 Task: Select Retail. Add to cart, from Walgreens for 4749 Dog Hill Lane, Kensington, Kansas 66951, Cell Number 785-697-6934, following items : Nivea Refreshingly Soft Moisturizing Cream (0.84 oz)_x000D_
 - 1, Pampers Easy Ups Hello Kitty Training Underwear 4T-5T 37+ lb Jumbo Pack (18 ct)_x000D_
 - 2, Coors Light American Light Lager Bottle (16 oz x 9 ct)_x000D_
 - 1, Happy Baby Organics Stage 2 Apples Pumpkin & Carrots Baby Food (4 oz)_x000D_
 - 3, Nature Valley Biscuits Cinnamon Almond Butter (5 ct)_x000D_
 - 2
Action: Mouse moved to (778, 143)
Screenshot: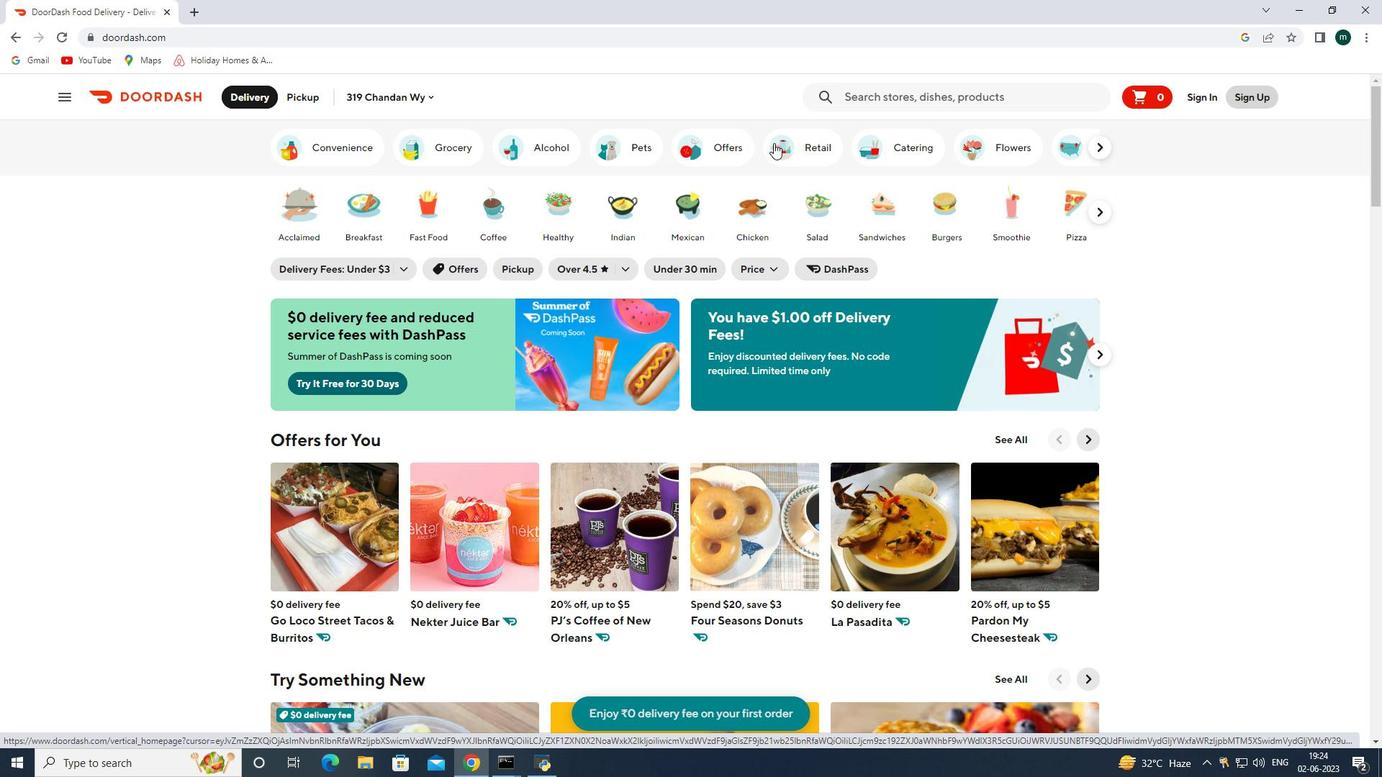 
Action: Mouse pressed left at (778, 143)
Screenshot: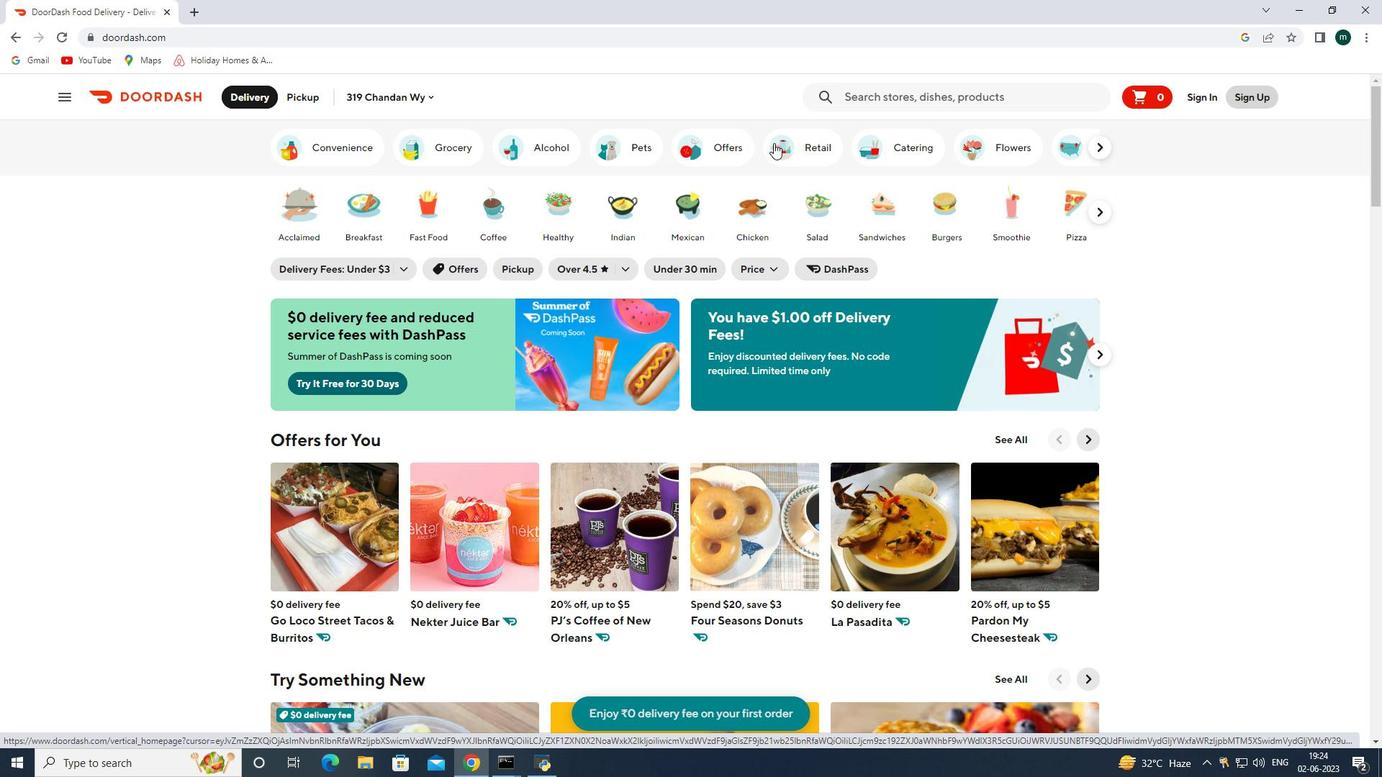 
Action: Mouse moved to (902, 331)
Screenshot: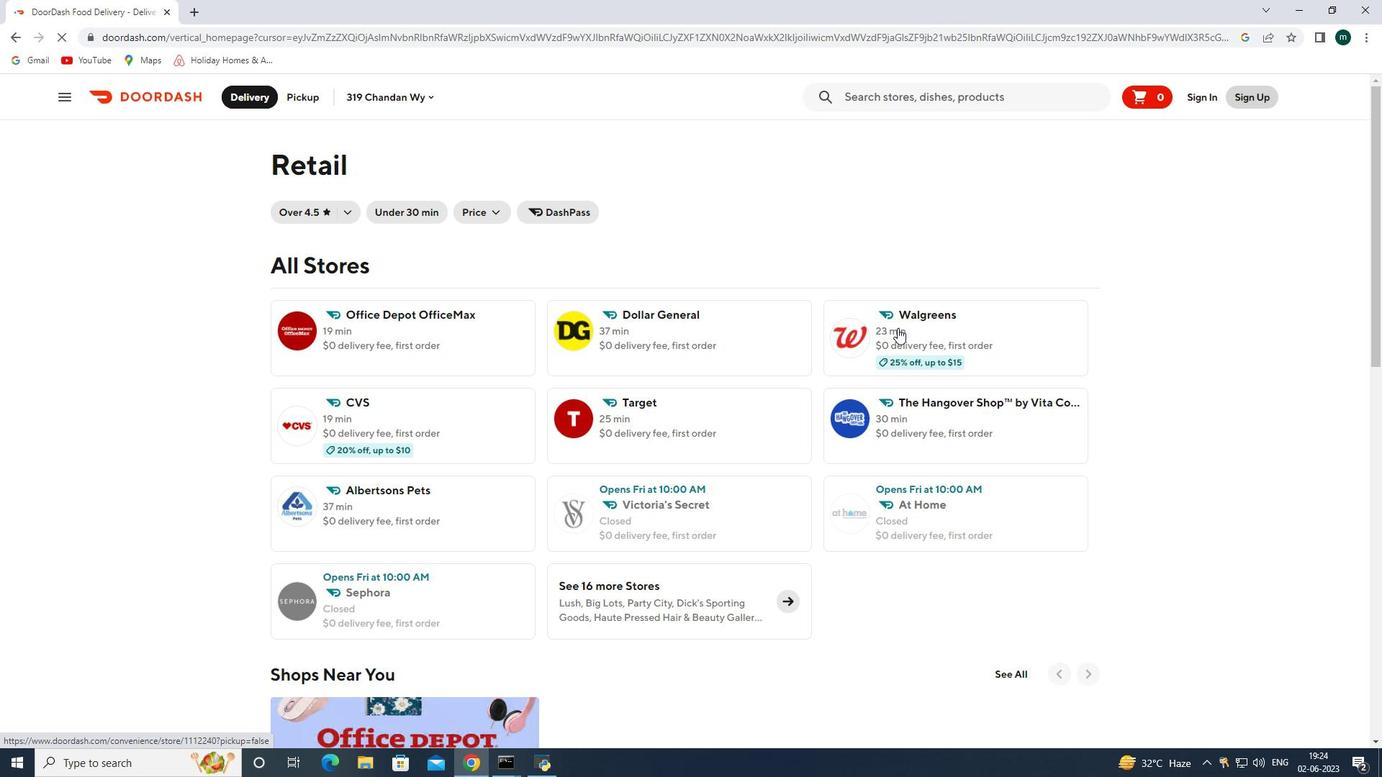 
Action: Mouse pressed left at (902, 331)
Screenshot: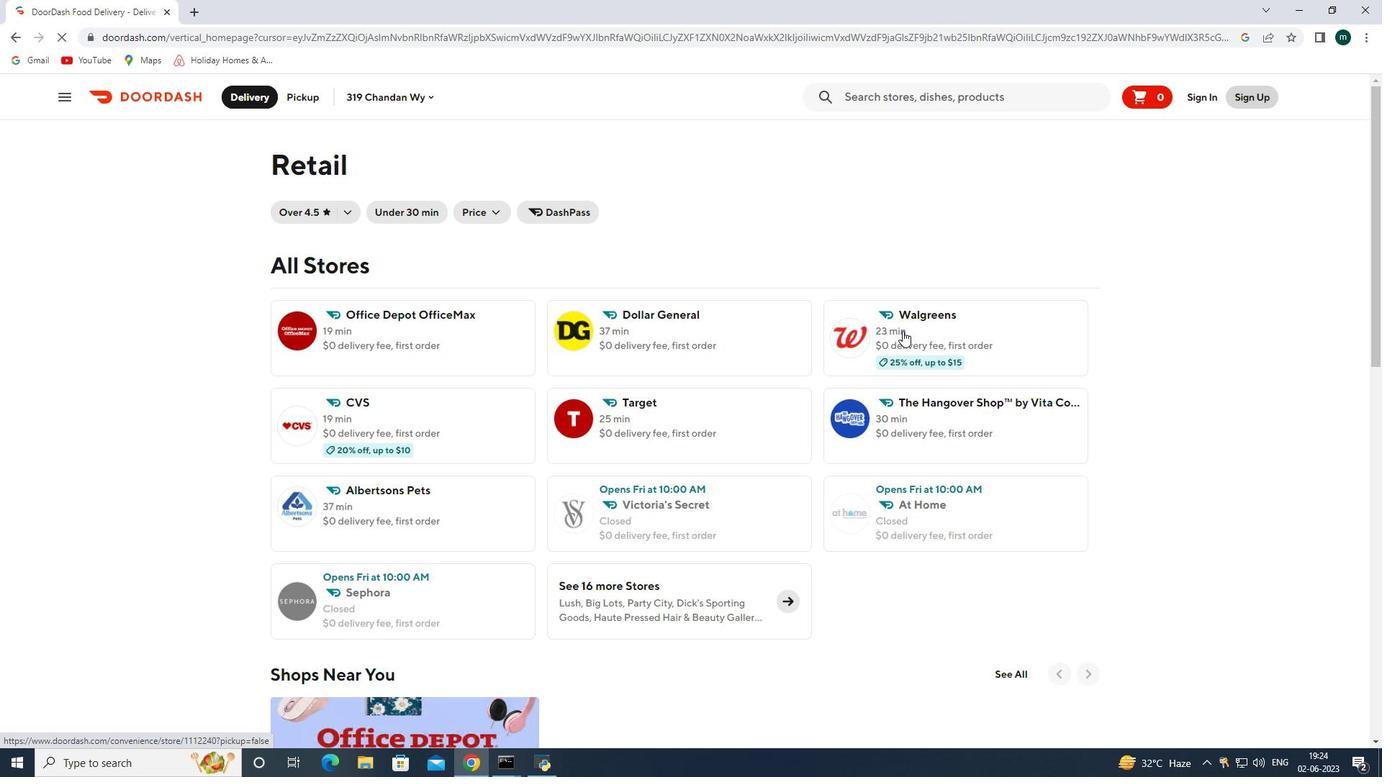 
Action: Mouse moved to (292, 97)
Screenshot: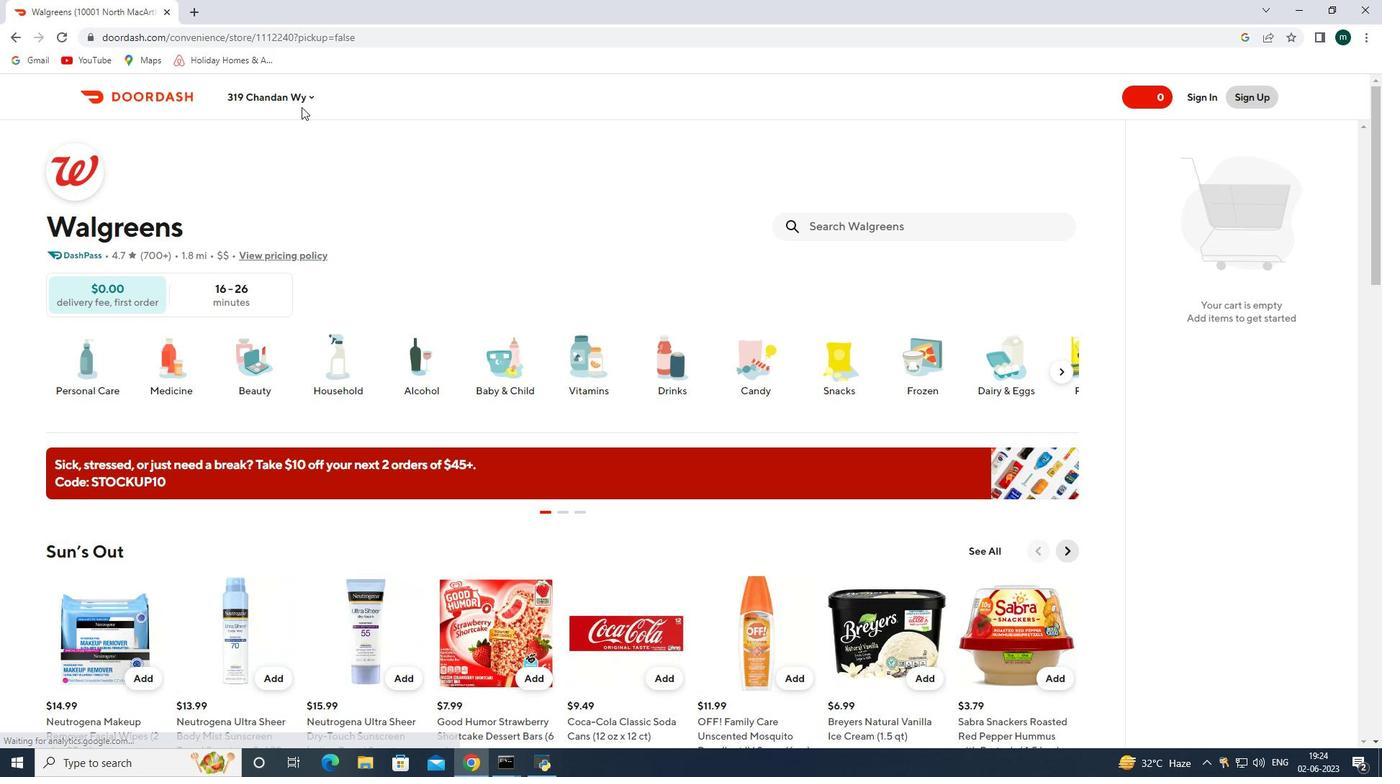 
Action: Mouse pressed left at (292, 97)
Screenshot: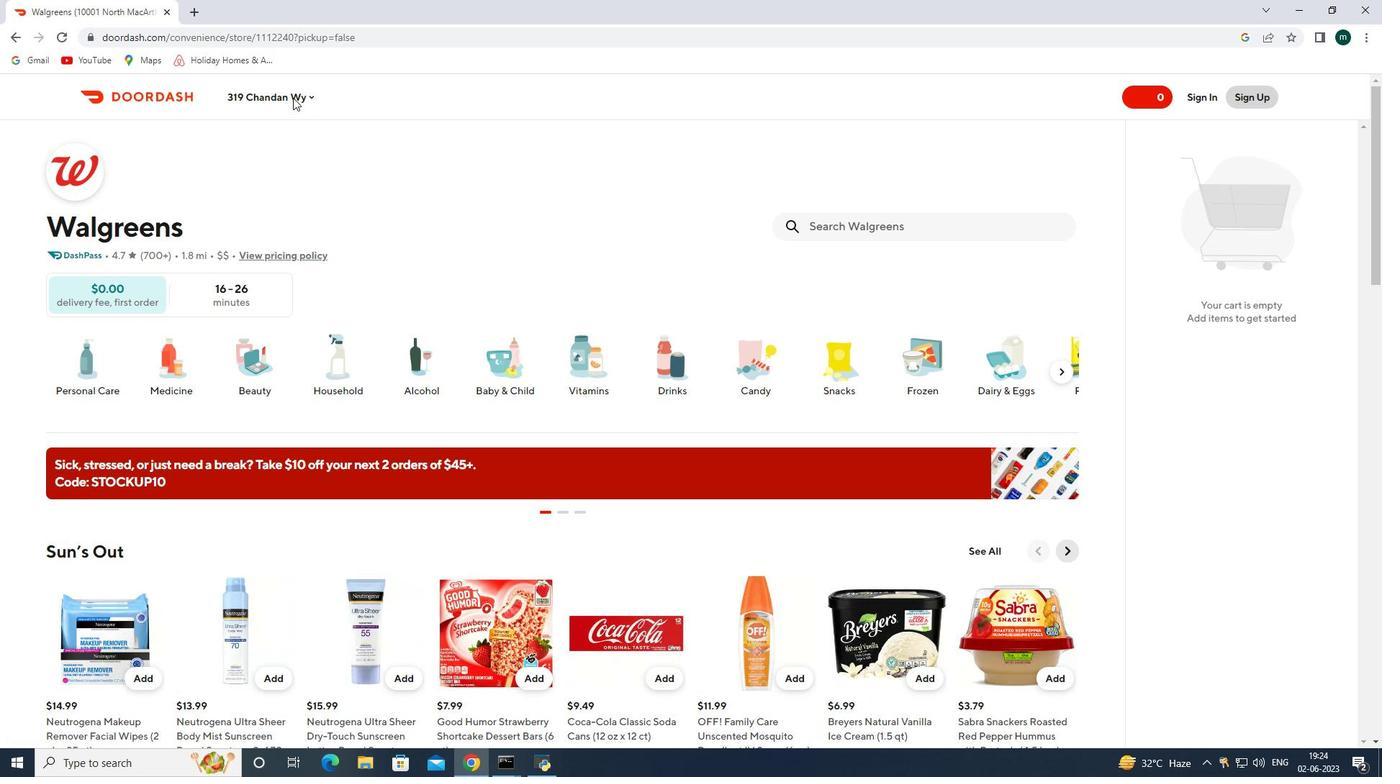 
Action: Mouse moved to (274, 151)
Screenshot: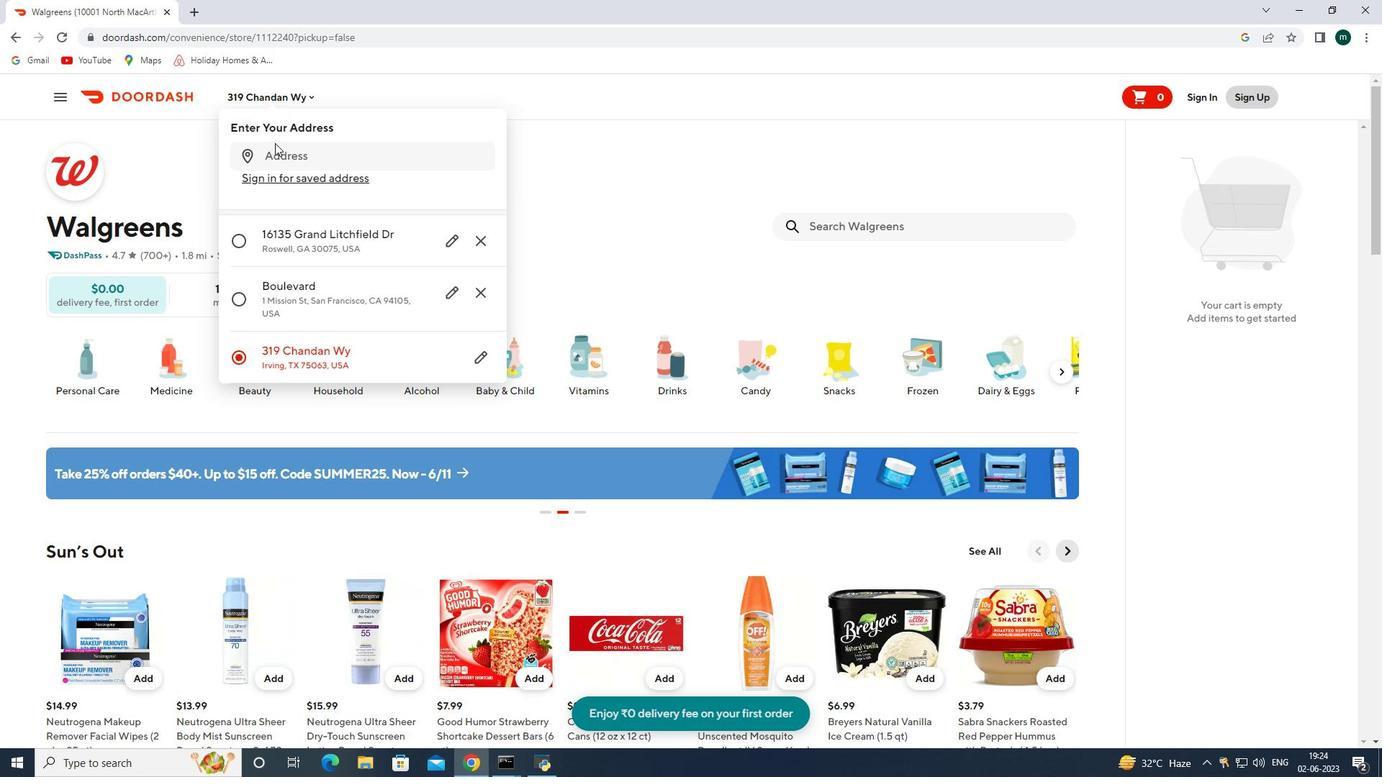 
Action: Mouse pressed left at (274, 151)
Screenshot: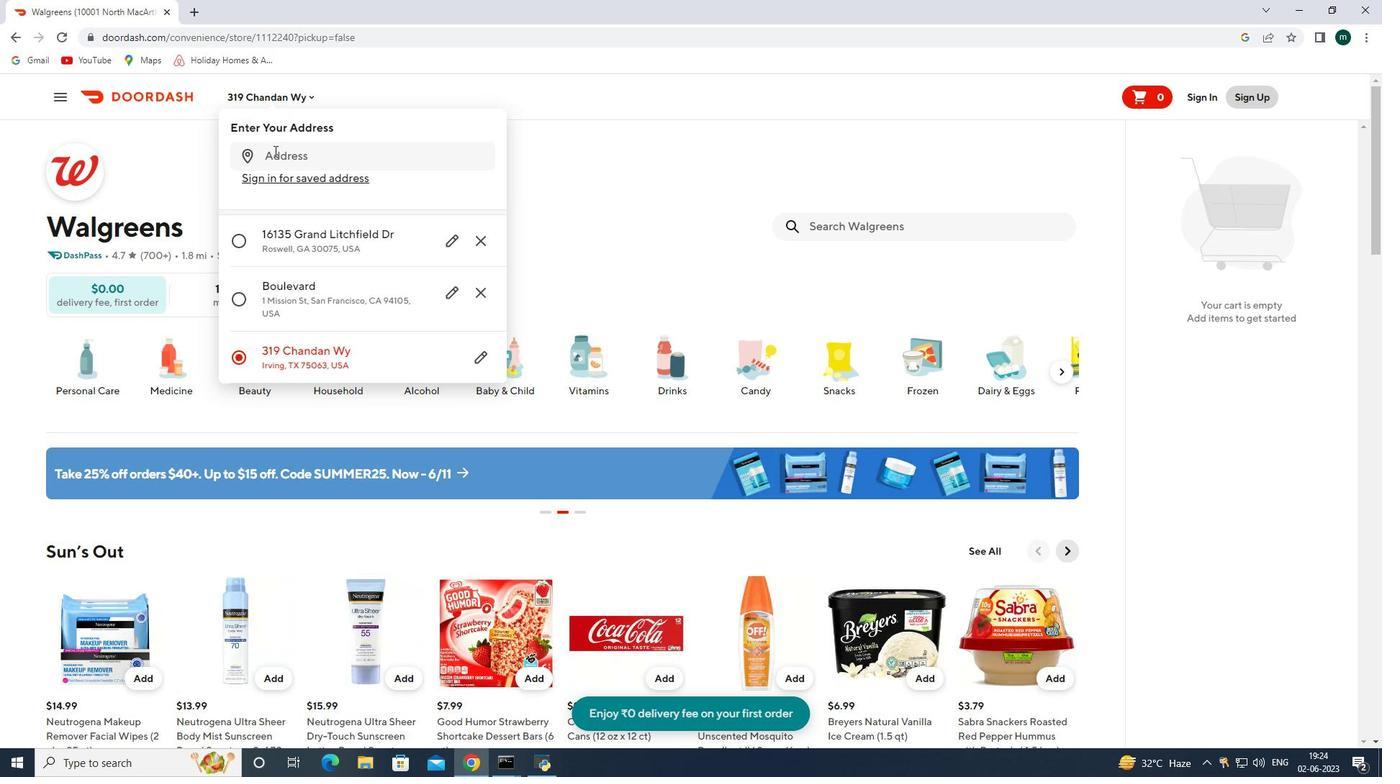 
Action: Key pressed 4749<Key.space>dog<Key.space>hill<Key.space>lane<Key.space>kensington<Key.space>kansas<Key.space>66951<Key.enter>
Screenshot: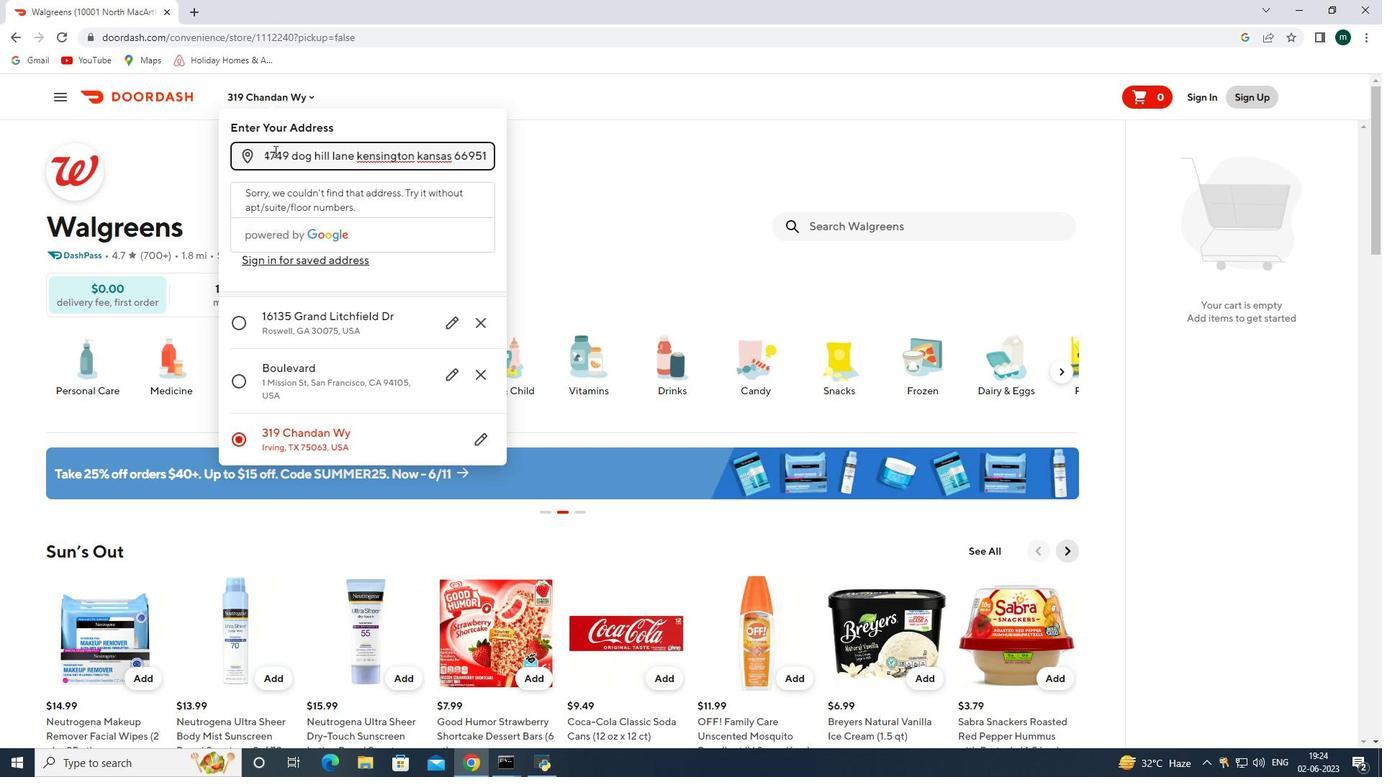 
Action: Mouse moved to (400, 513)
Screenshot: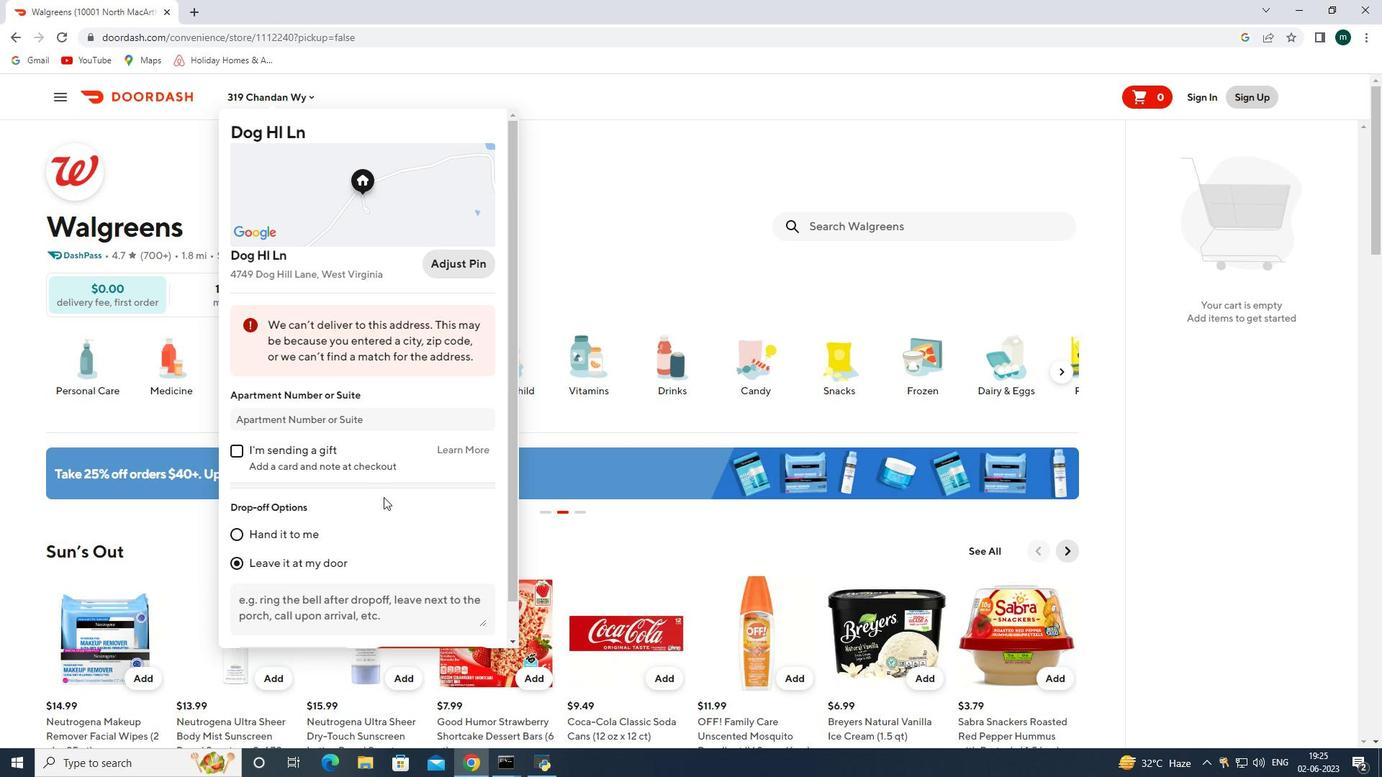 
Action: Mouse scrolled (400, 513) with delta (0, 0)
Screenshot: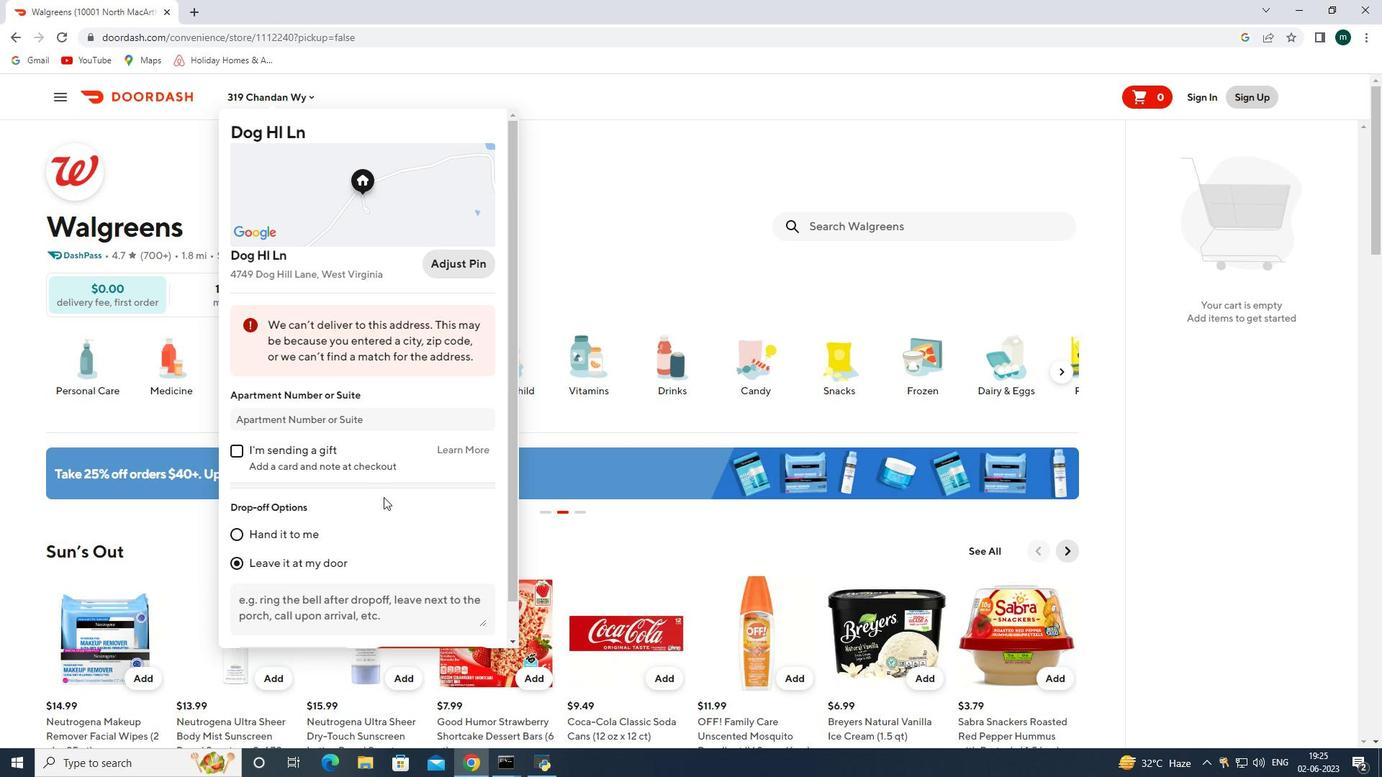 
Action: Mouse moved to (411, 533)
Screenshot: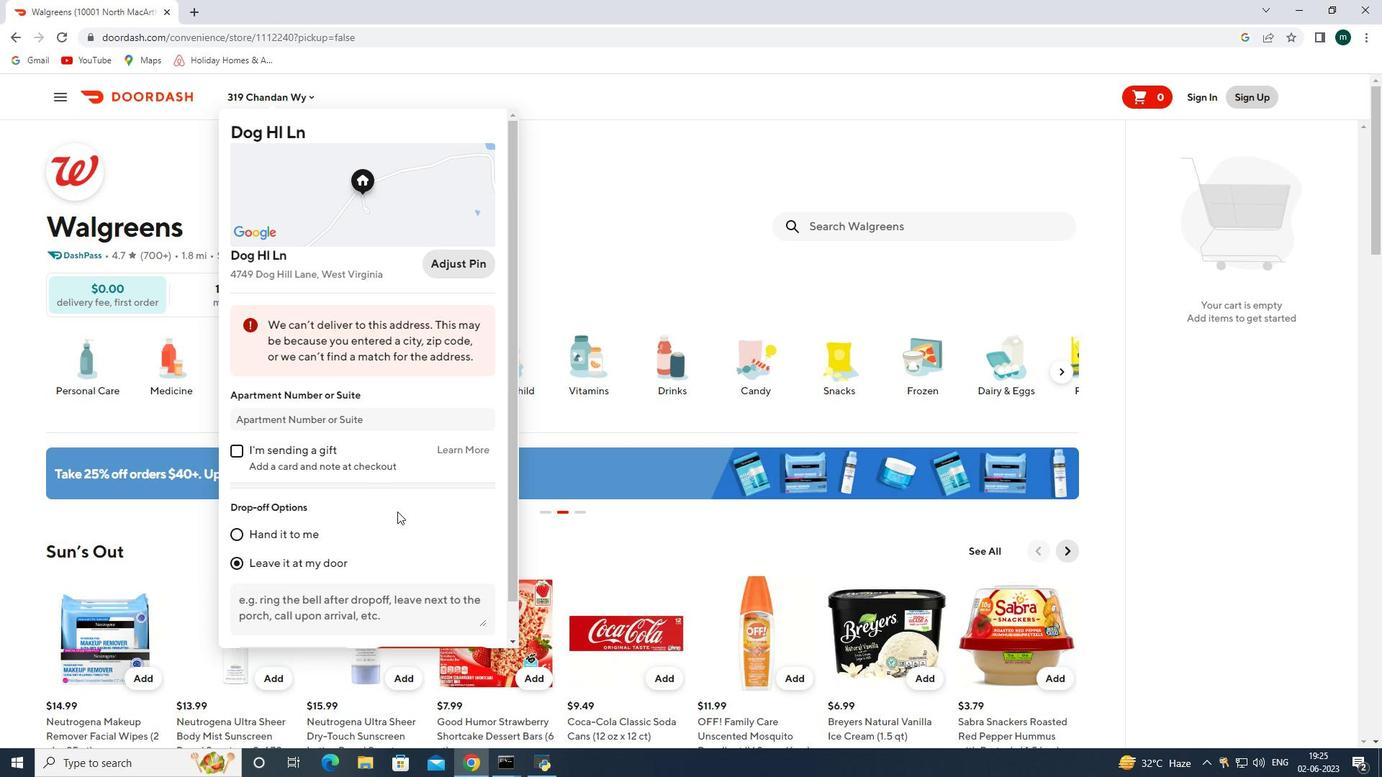 
Action: Mouse scrolled (408, 527) with delta (0, 0)
Screenshot: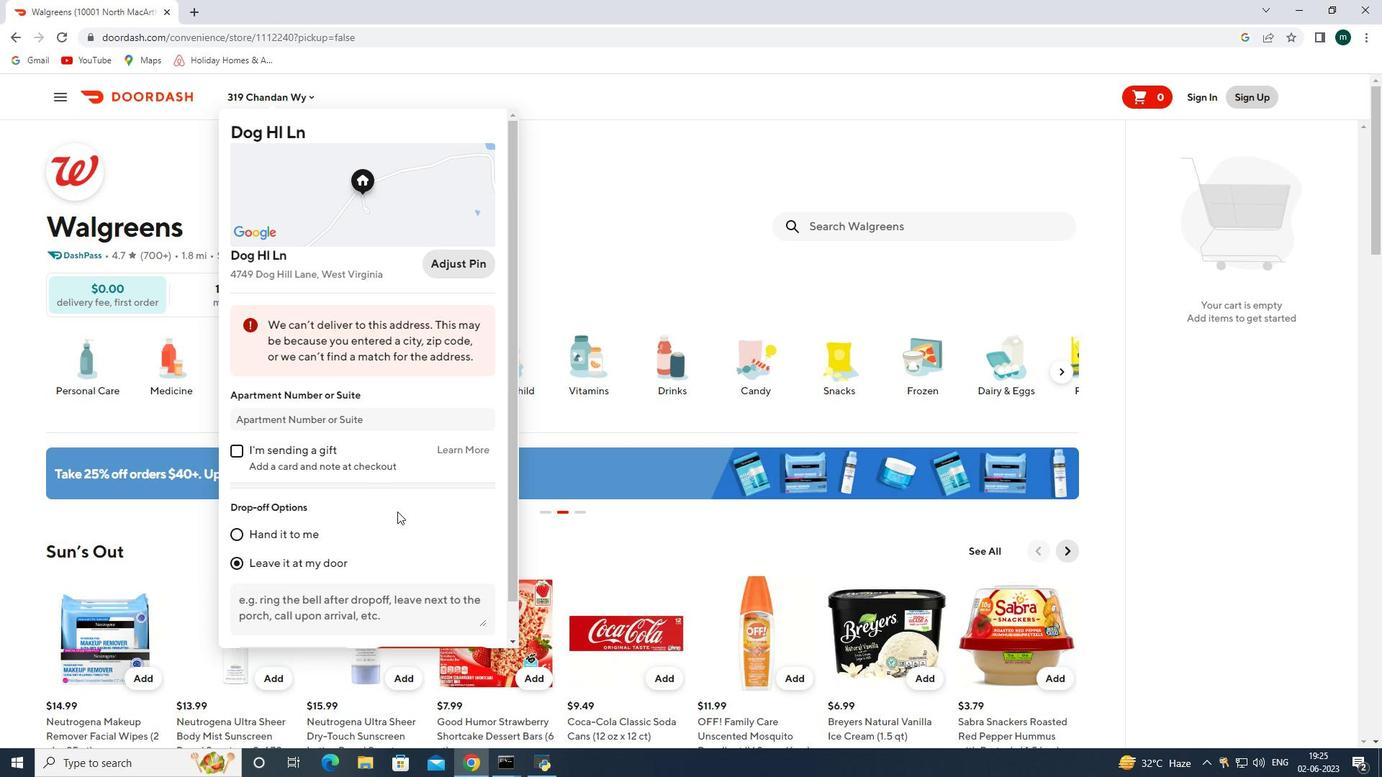 
Action: Mouse moved to (437, 620)
Screenshot: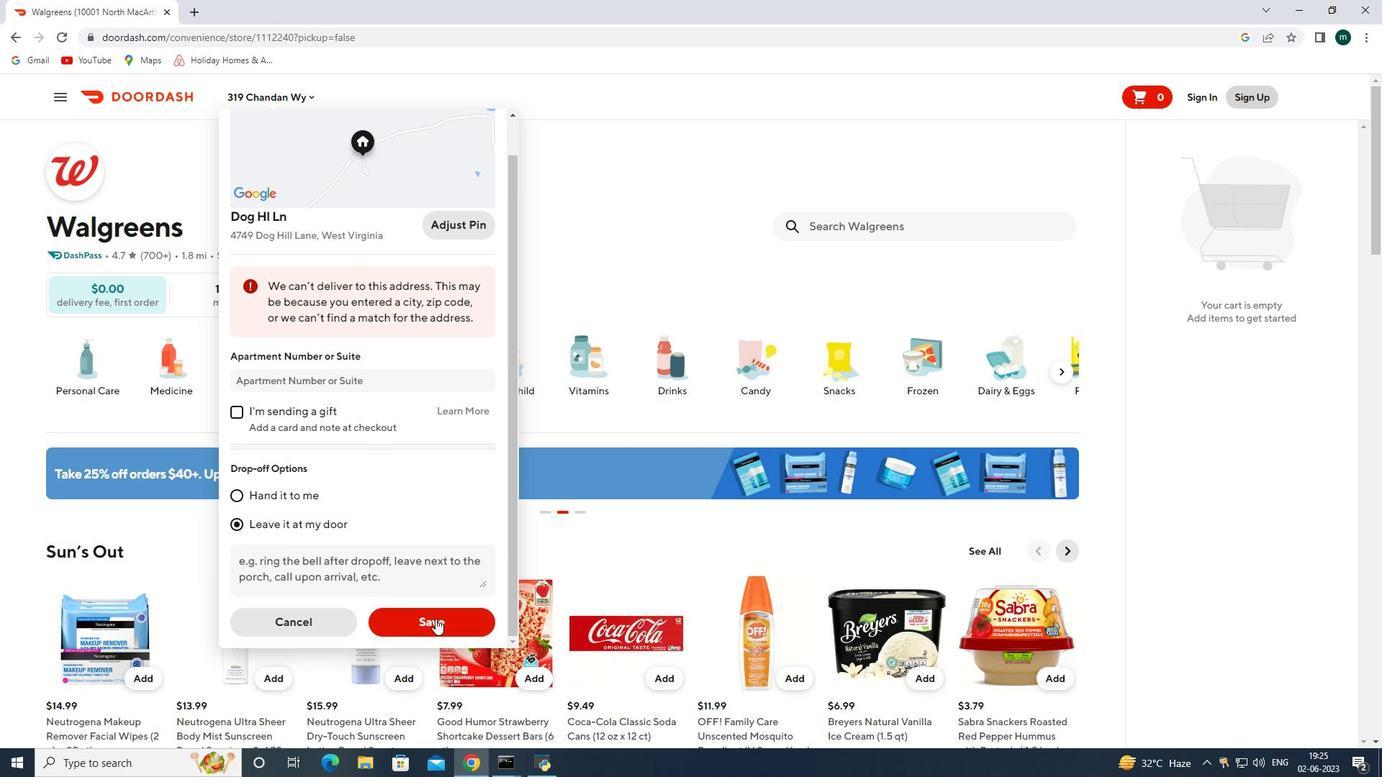
Action: Mouse pressed left at (437, 620)
Screenshot: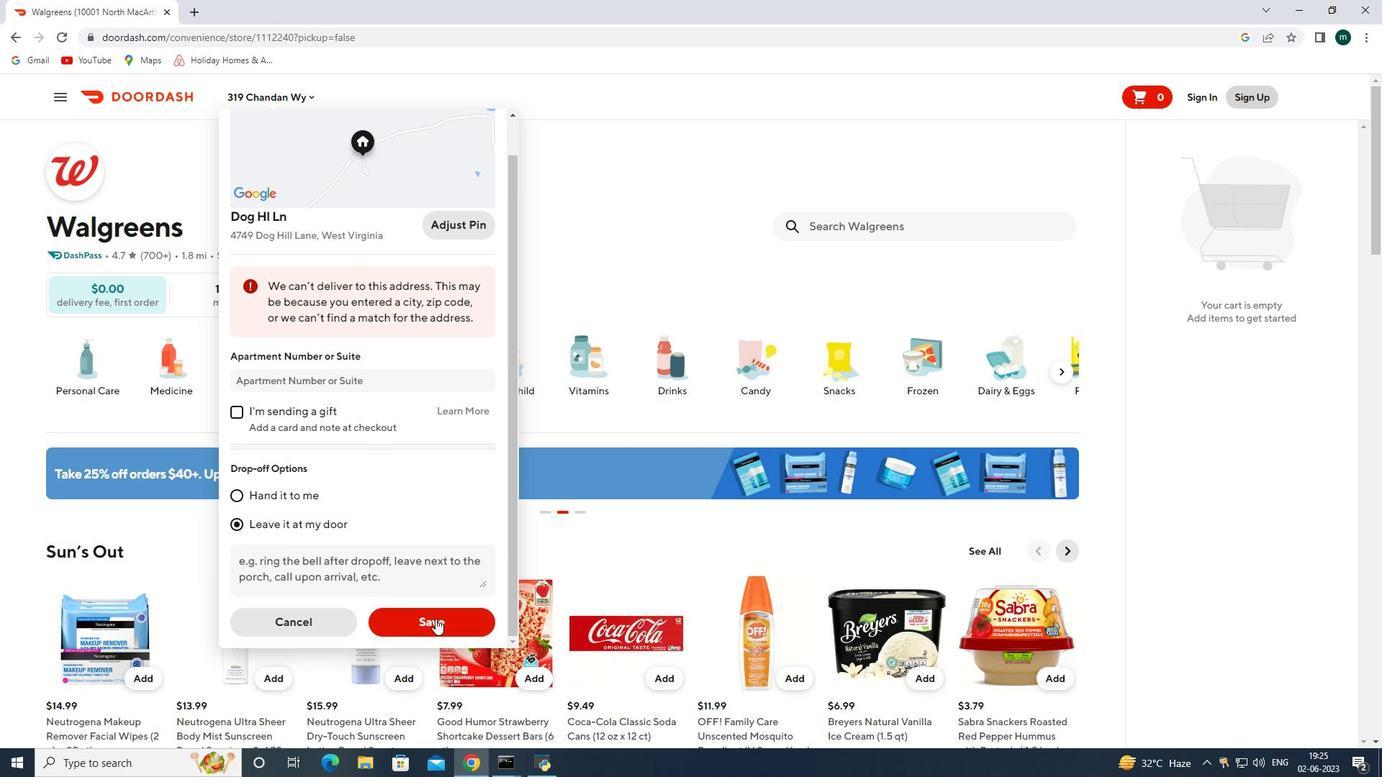 
Action: Mouse moved to (842, 228)
Screenshot: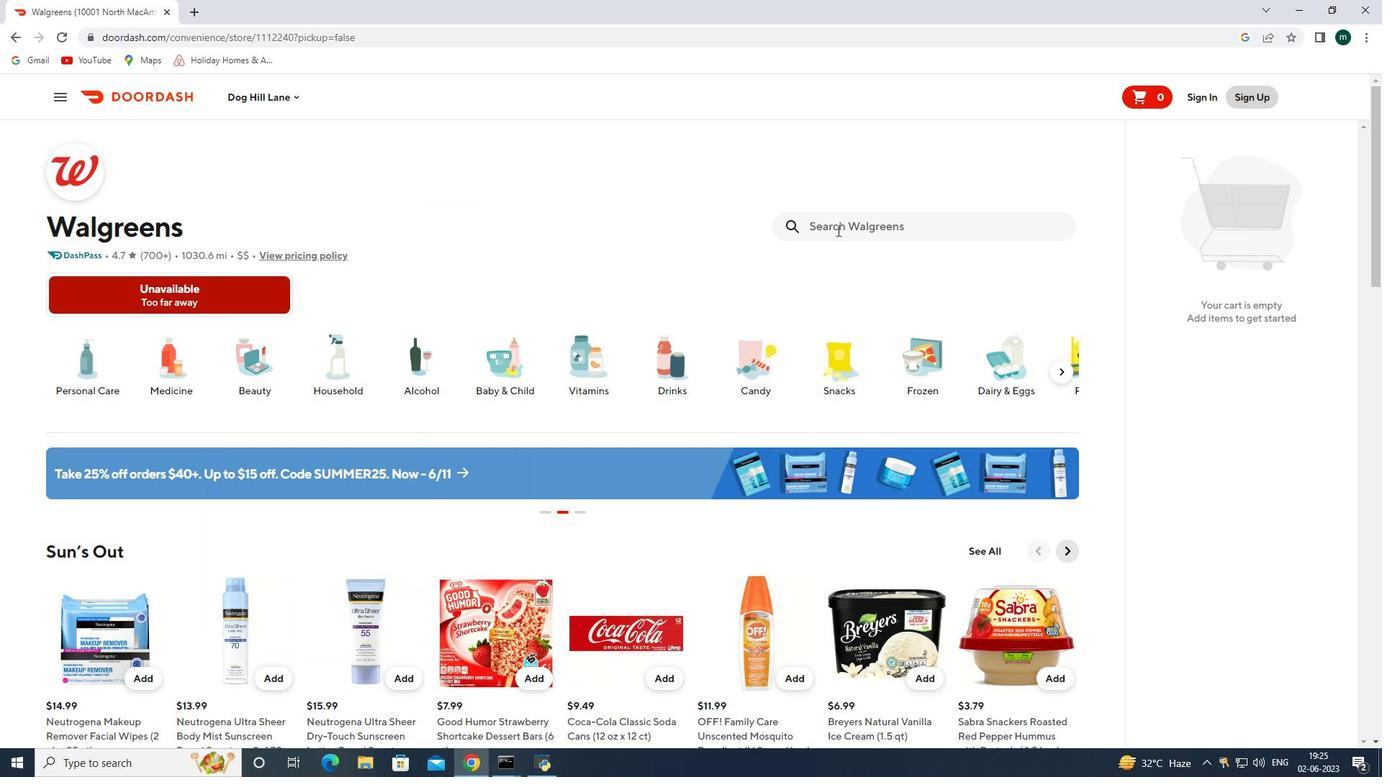 
Action: Mouse pressed left at (842, 228)
Screenshot: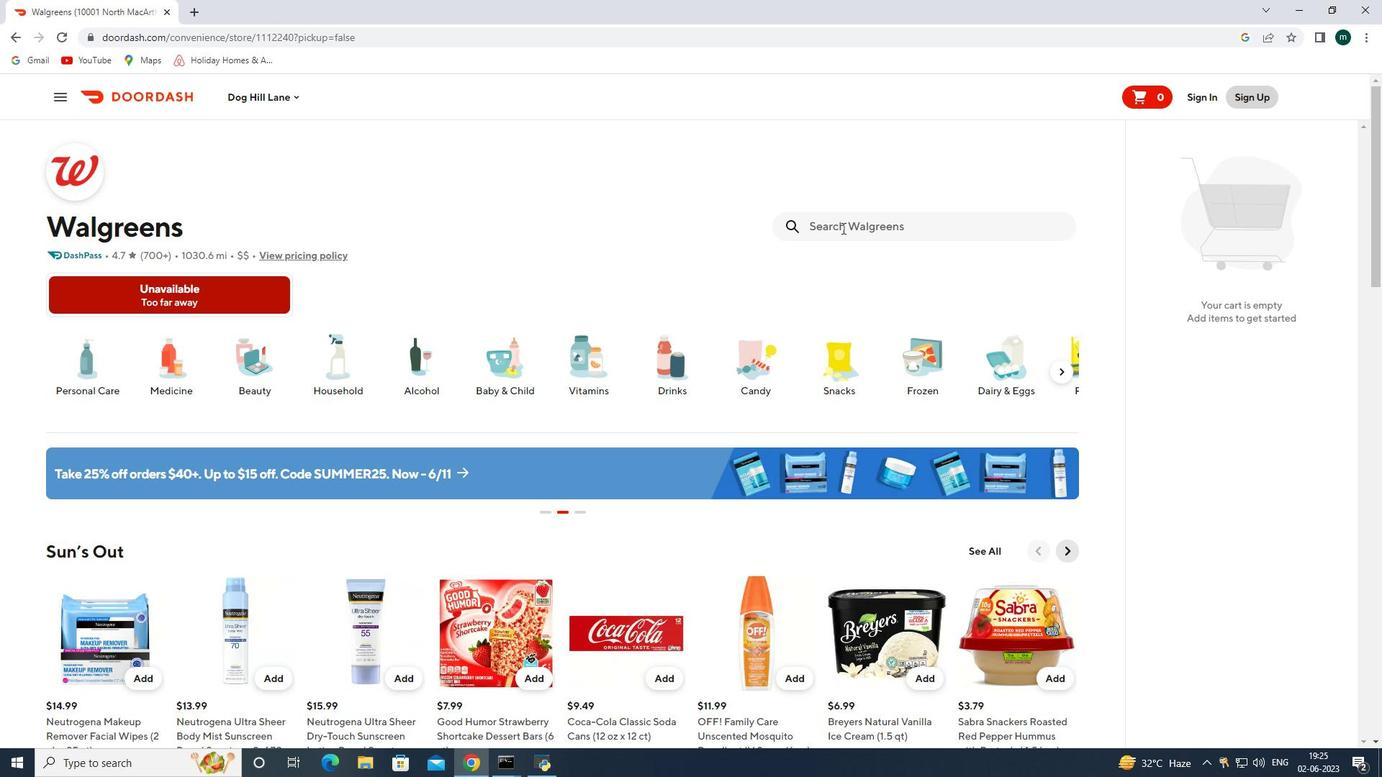 
Action: Key pressed nivea<Key.space>refreshingly<Key.space>soft<Key.space>moisturizing<Key.space>cream<Key.space><Key.enter>
Screenshot: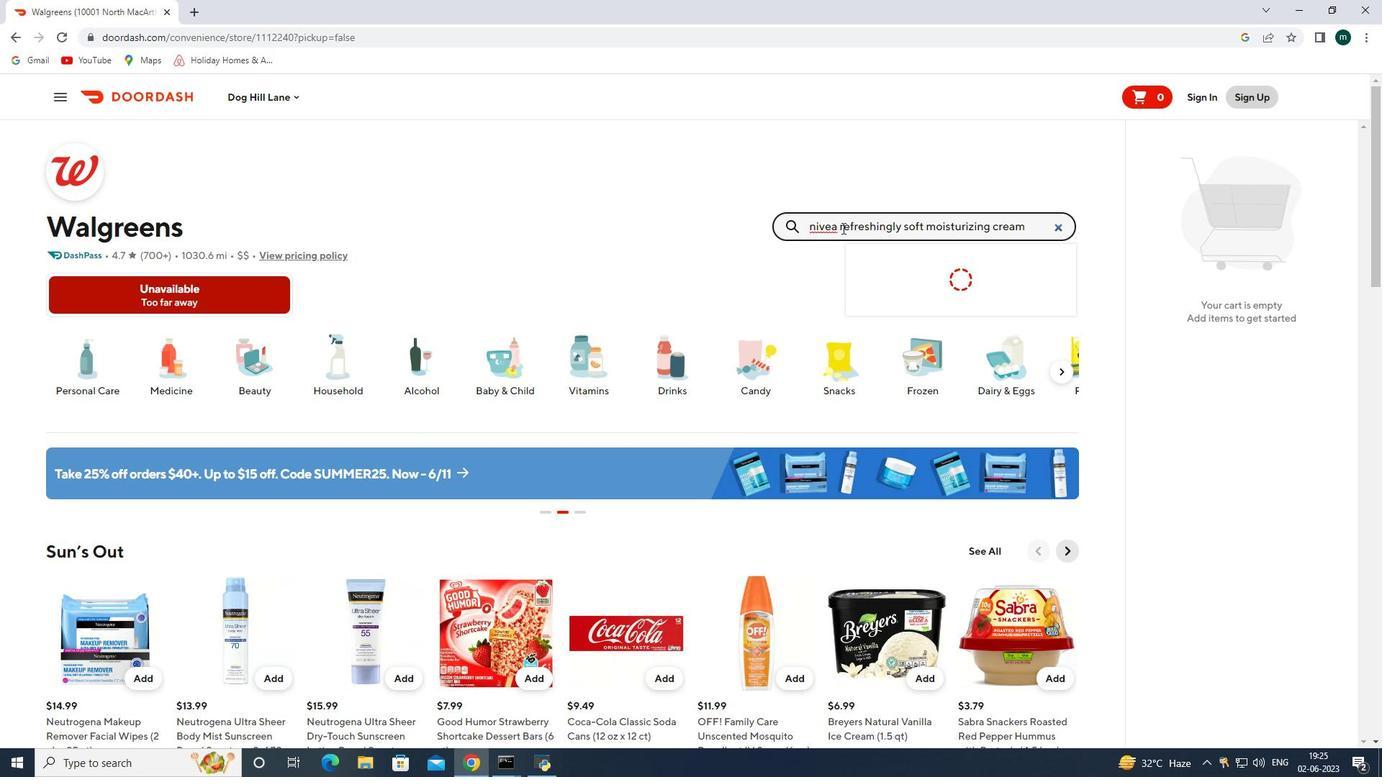 
Action: Mouse moved to (146, 376)
Screenshot: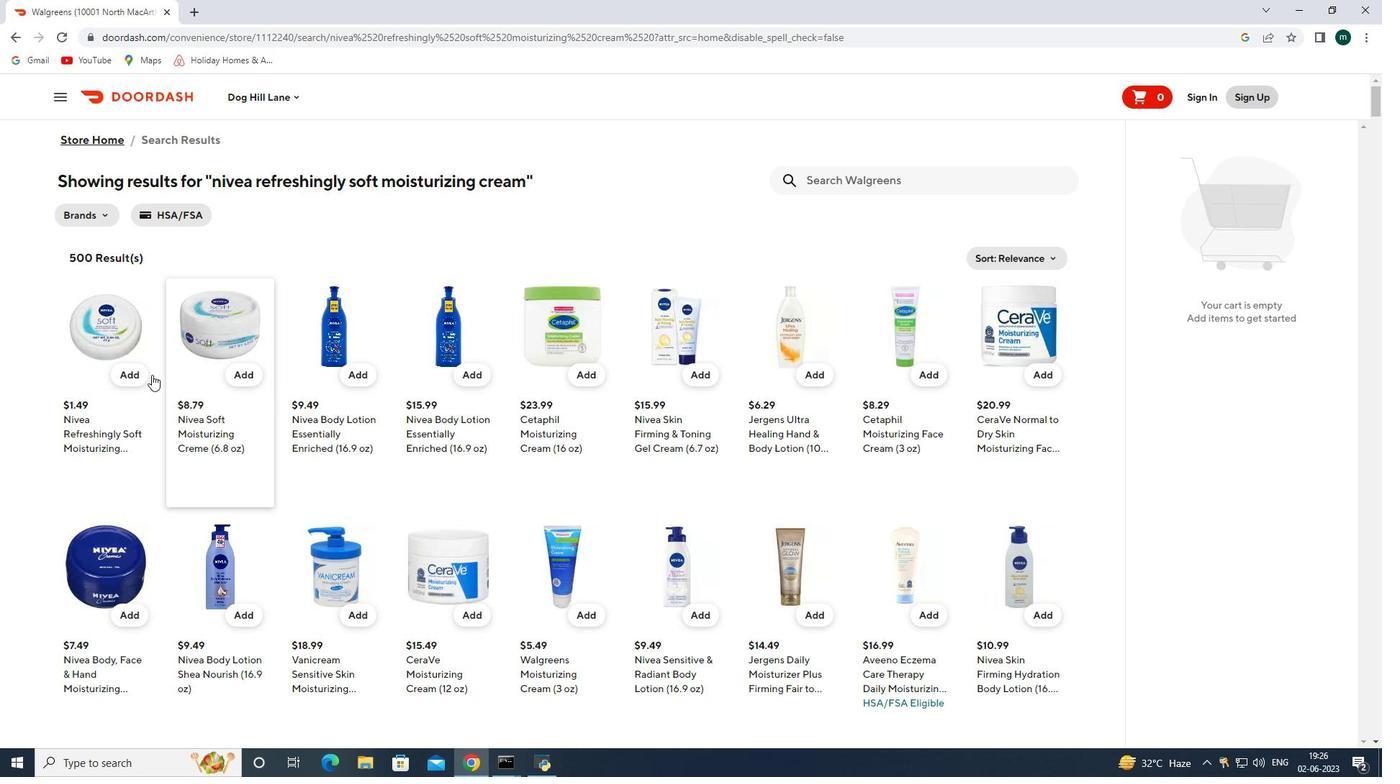 
Action: Mouse pressed left at (146, 376)
Screenshot: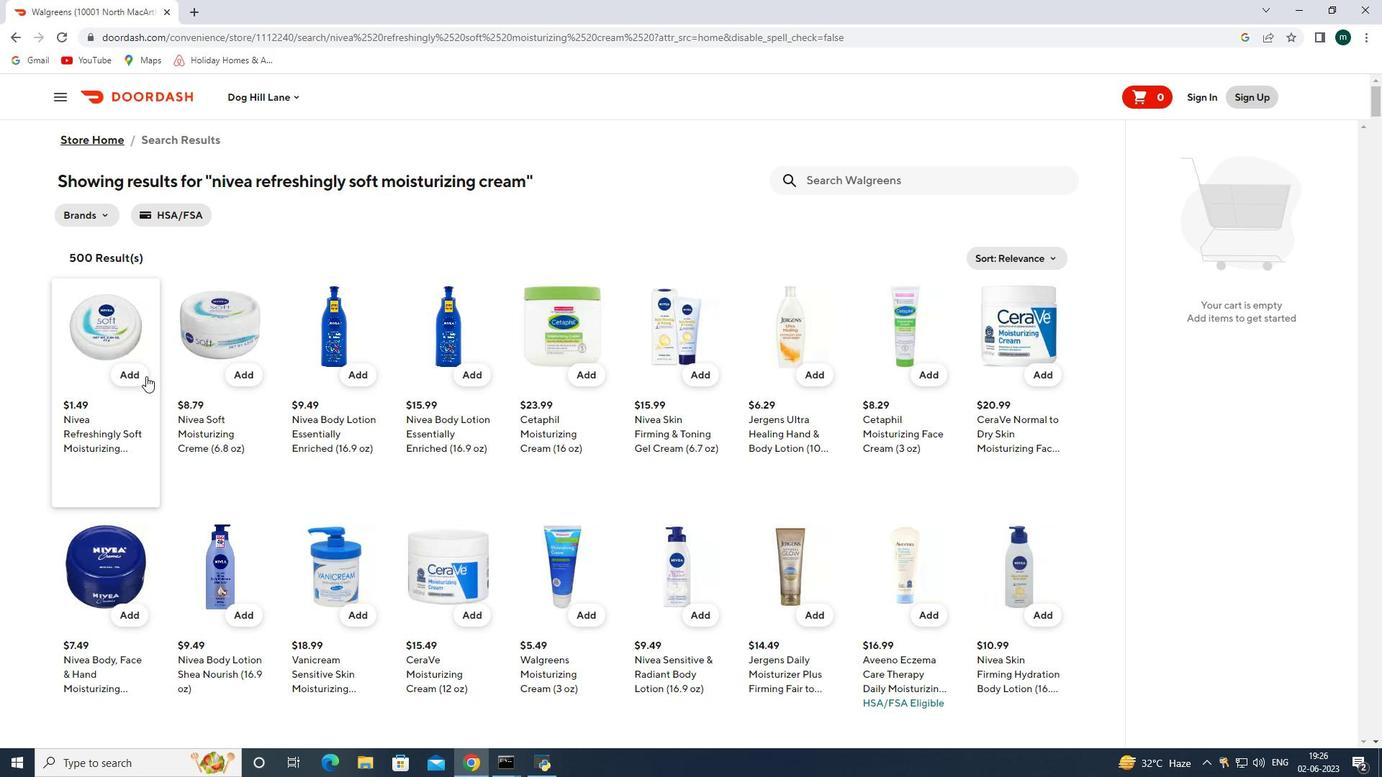 
Action: Mouse moved to (832, 180)
Screenshot: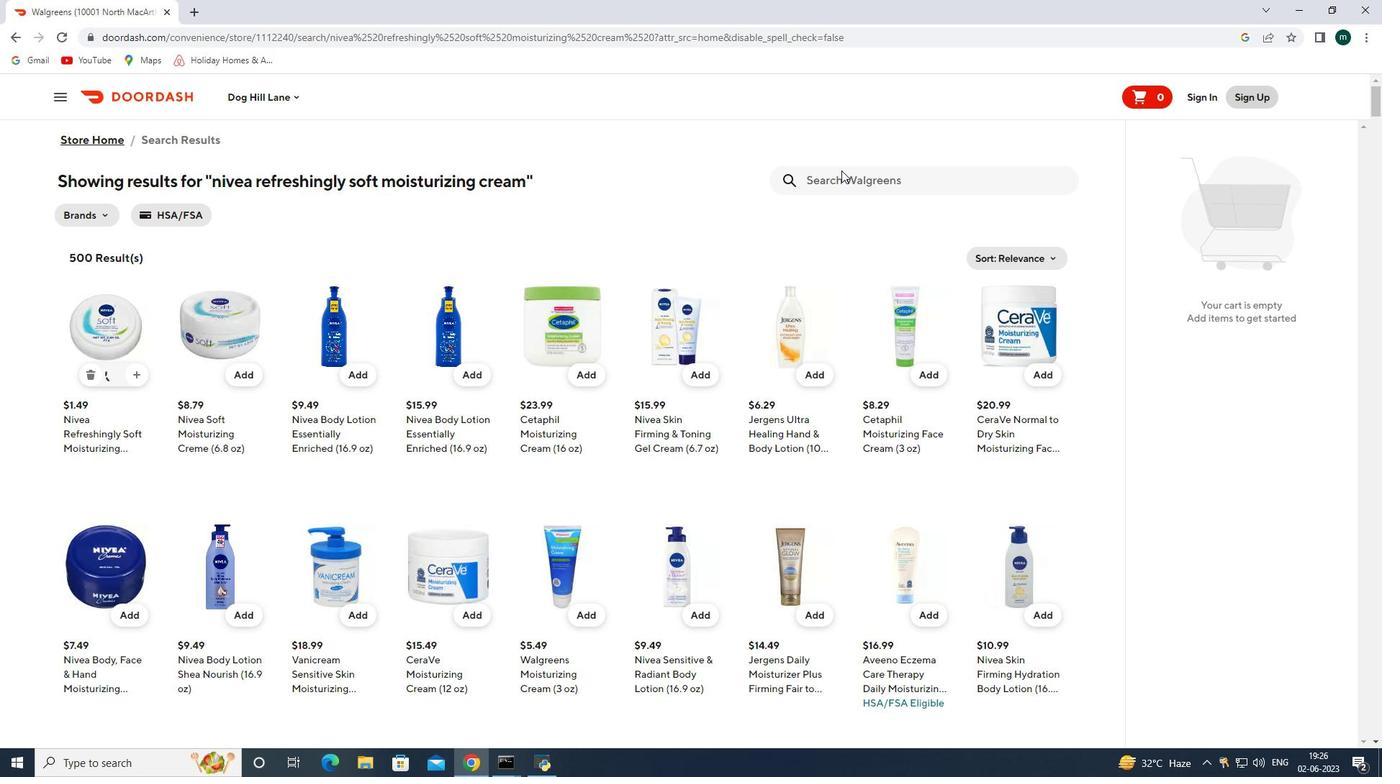 
Action: Mouse pressed left at (832, 180)
Screenshot: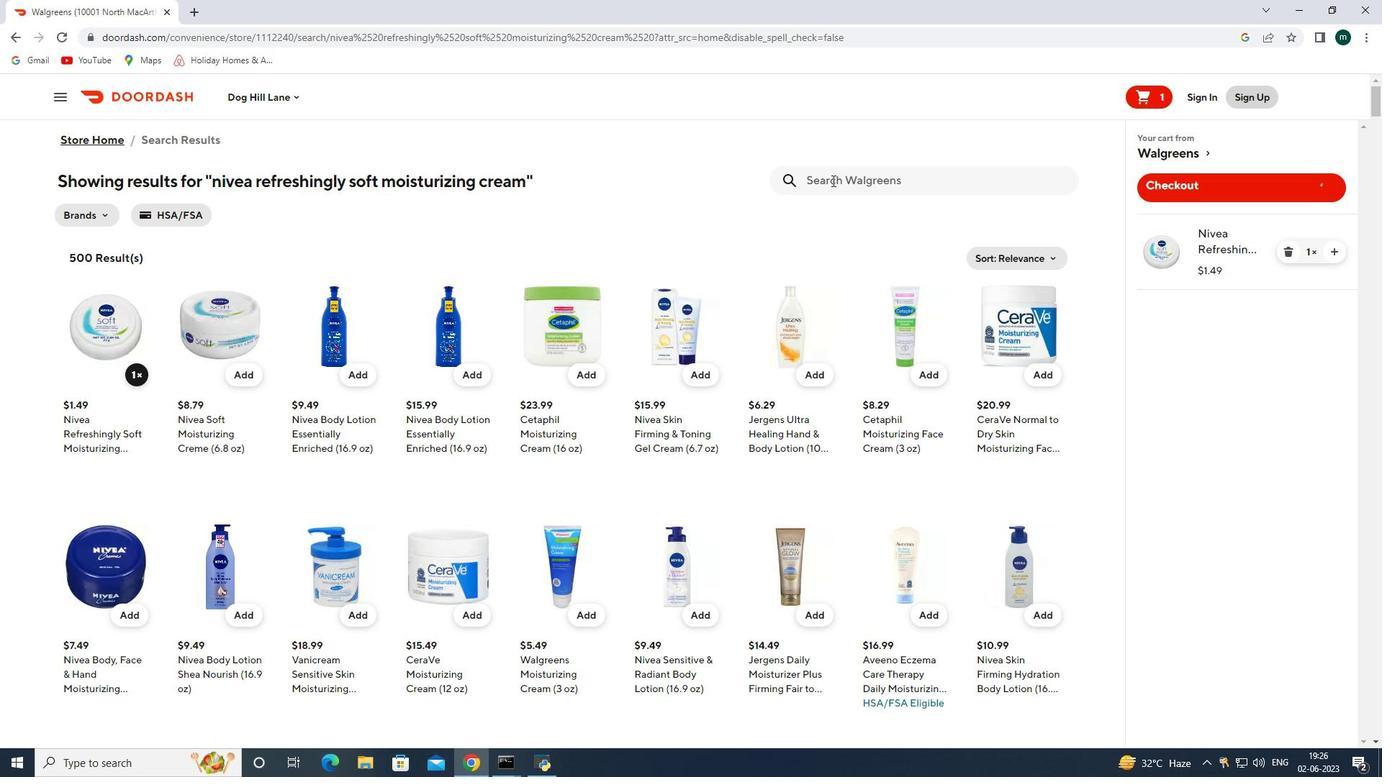 
Action: Key pressed pampers<Key.space>easy<Key.space>ups<Key.space>hello<Key.space>kitty<Key.space>training<Key.space>underwear<Key.enter>
Screenshot: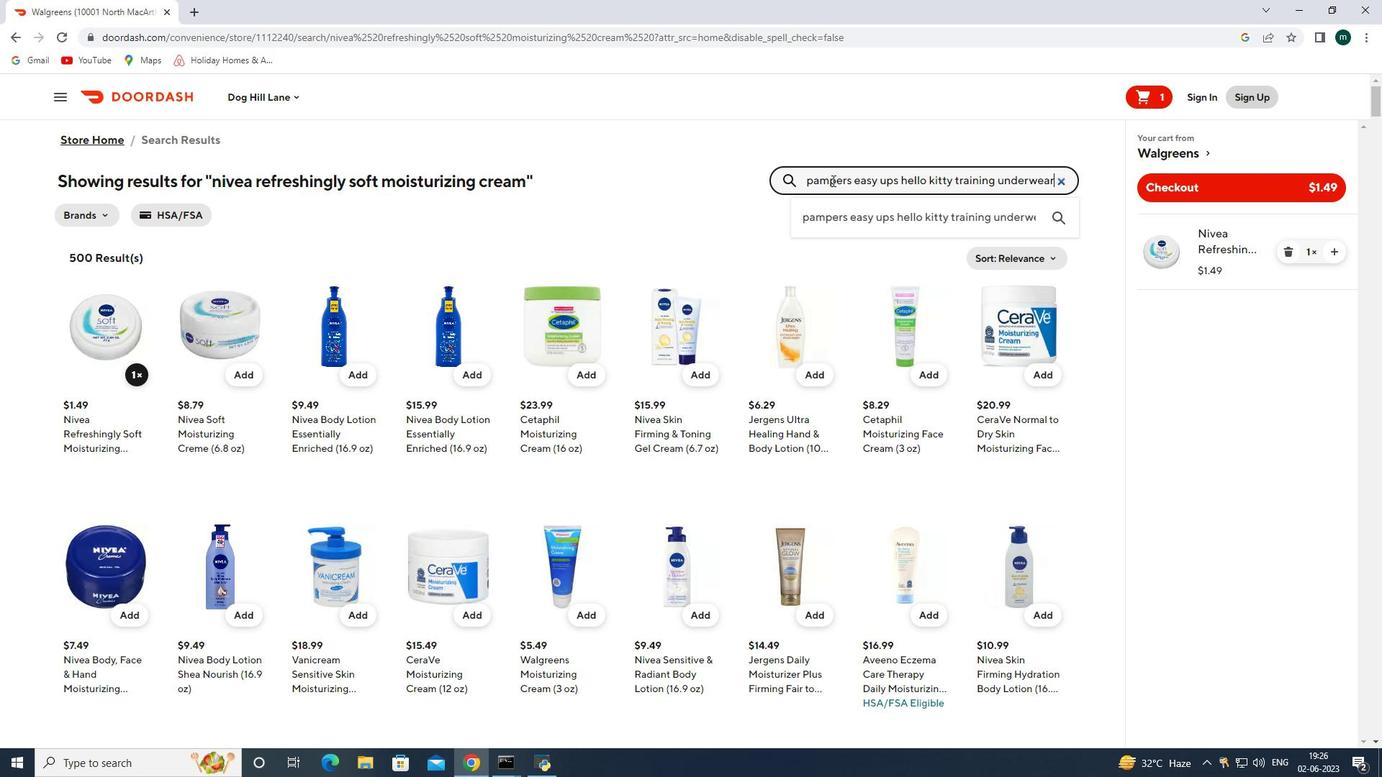 
Action: Mouse moved to (236, 376)
Screenshot: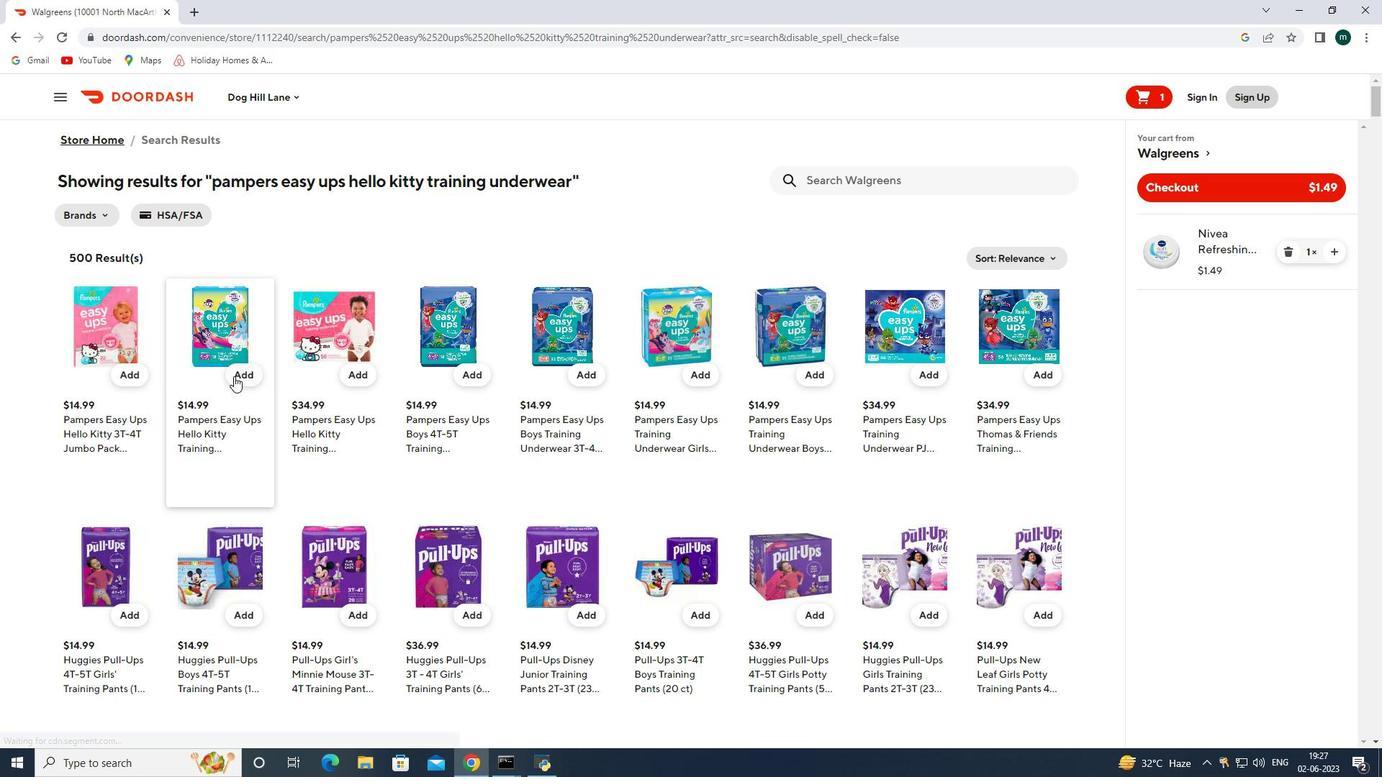 
Action: Mouse pressed left at (236, 376)
Screenshot: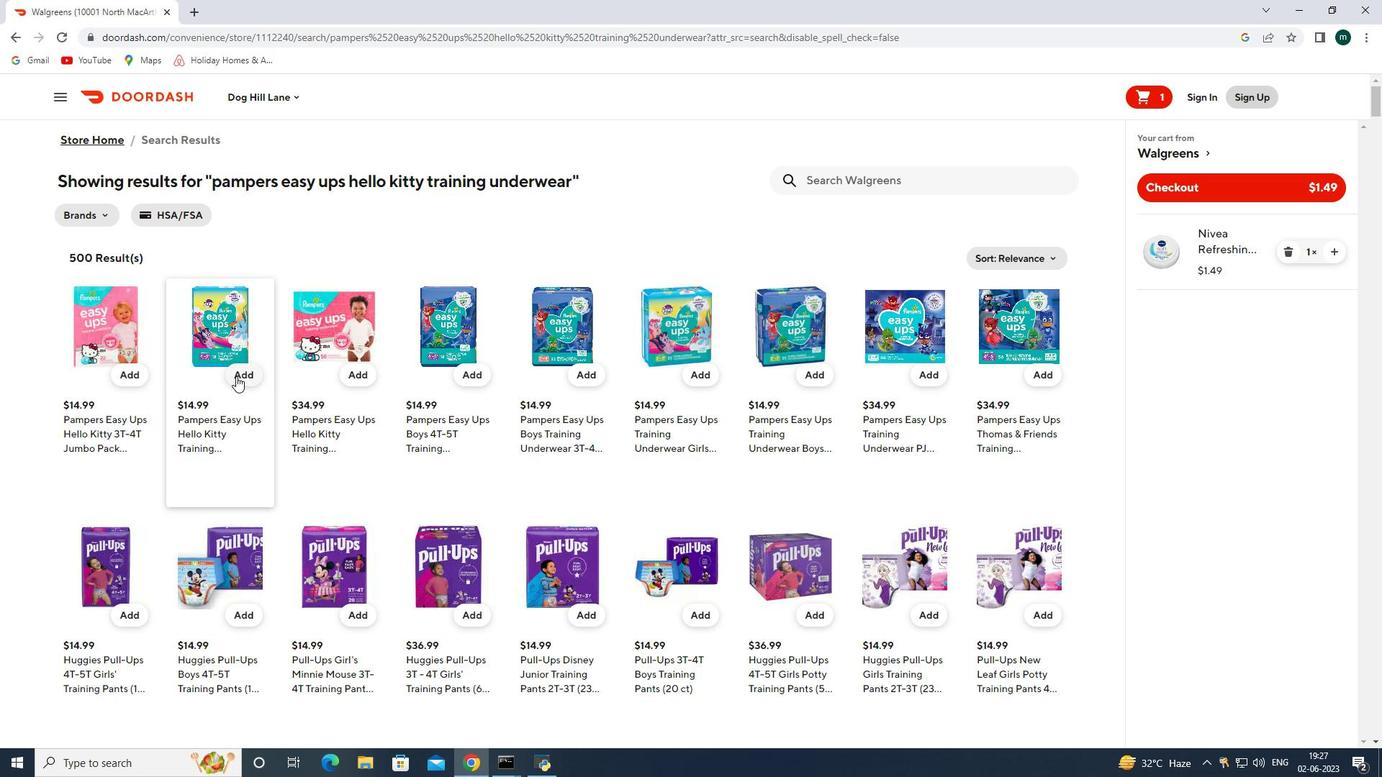
Action: Mouse moved to (250, 376)
Screenshot: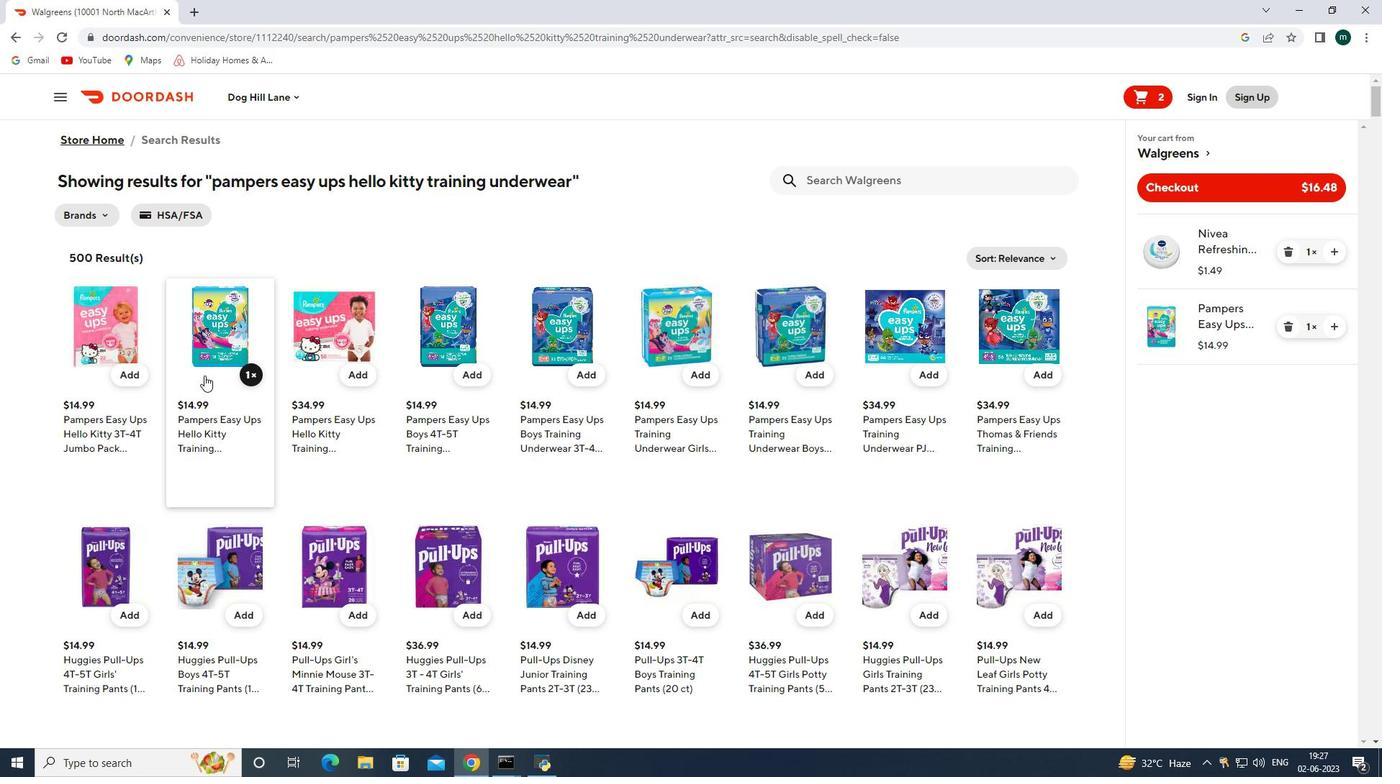 
Action: Mouse pressed left at (250, 376)
Screenshot: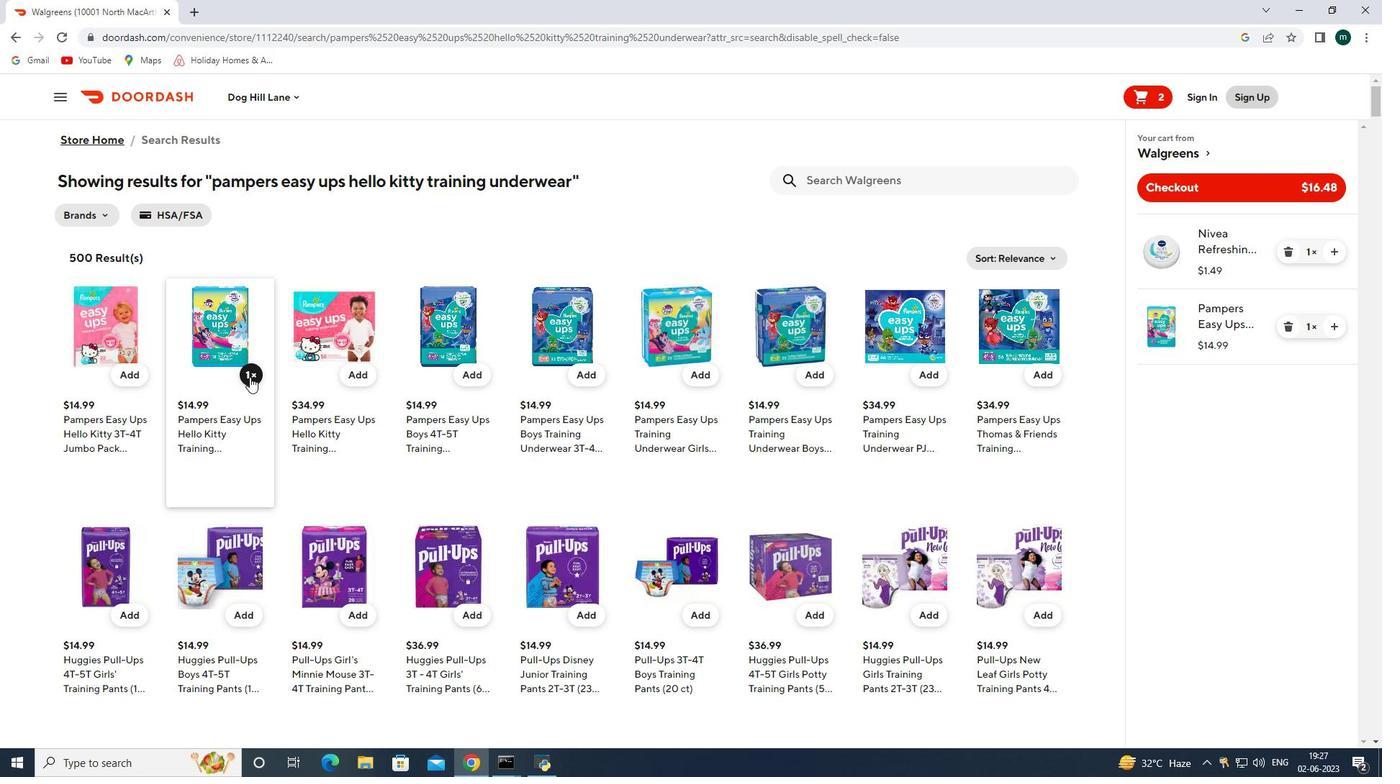 
Action: Mouse moved to (249, 376)
Screenshot: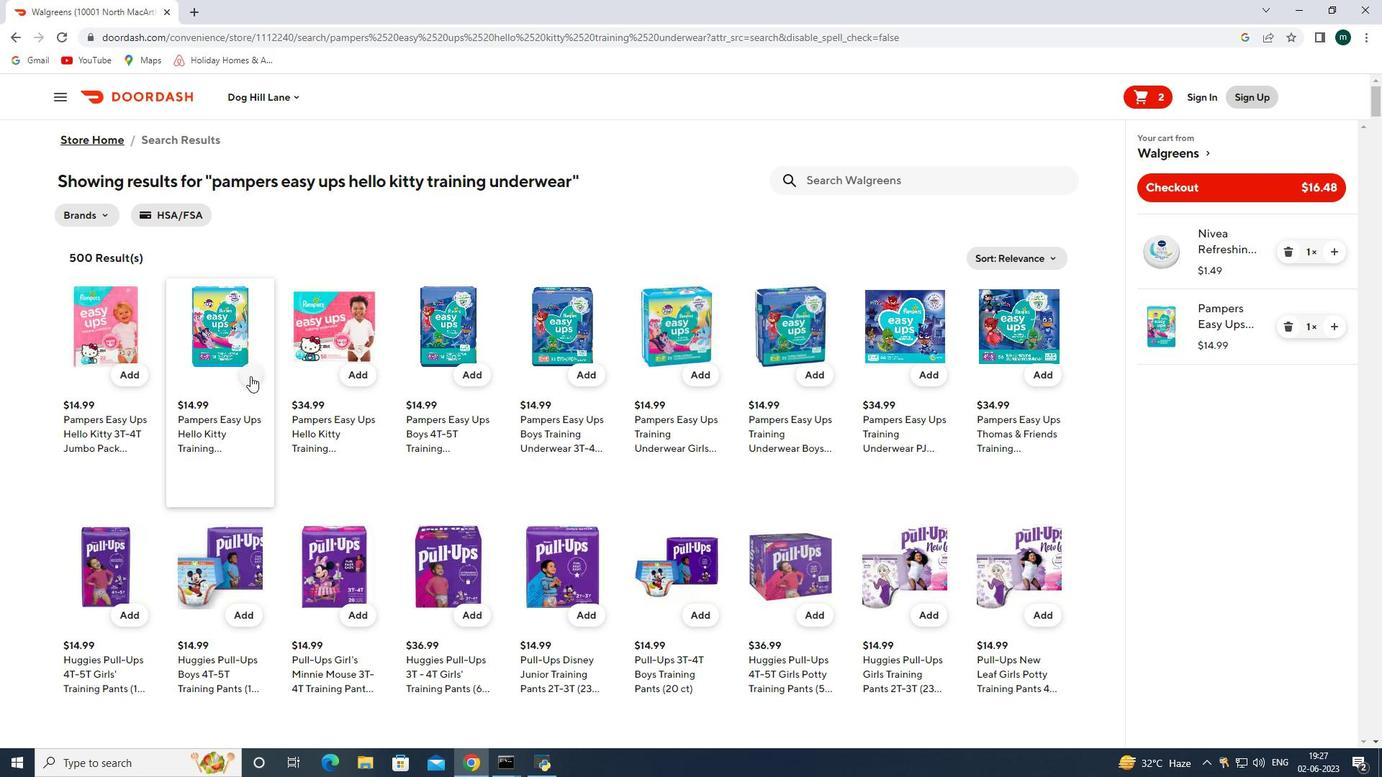 
Action: Mouse pressed left at (249, 376)
Screenshot: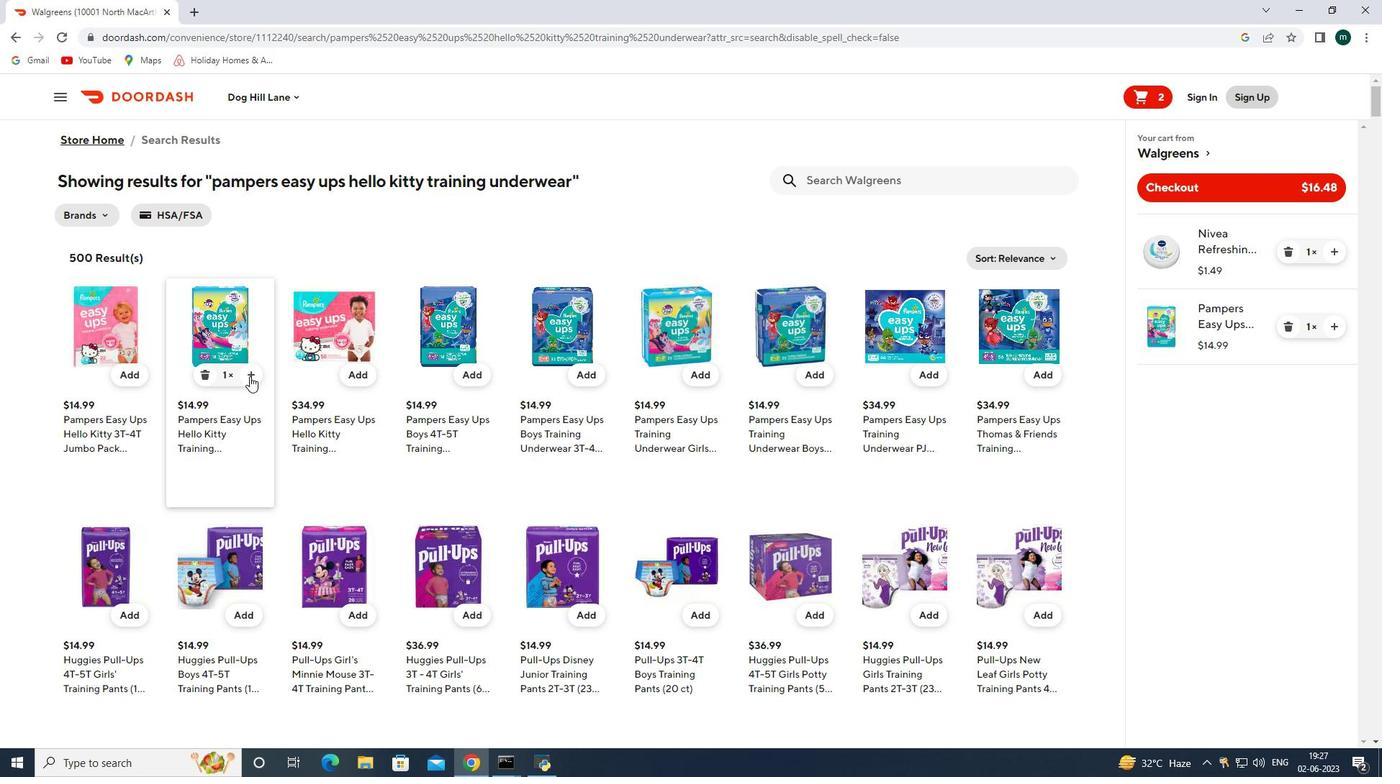 
Action: Mouse moved to (896, 180)
Screenshot: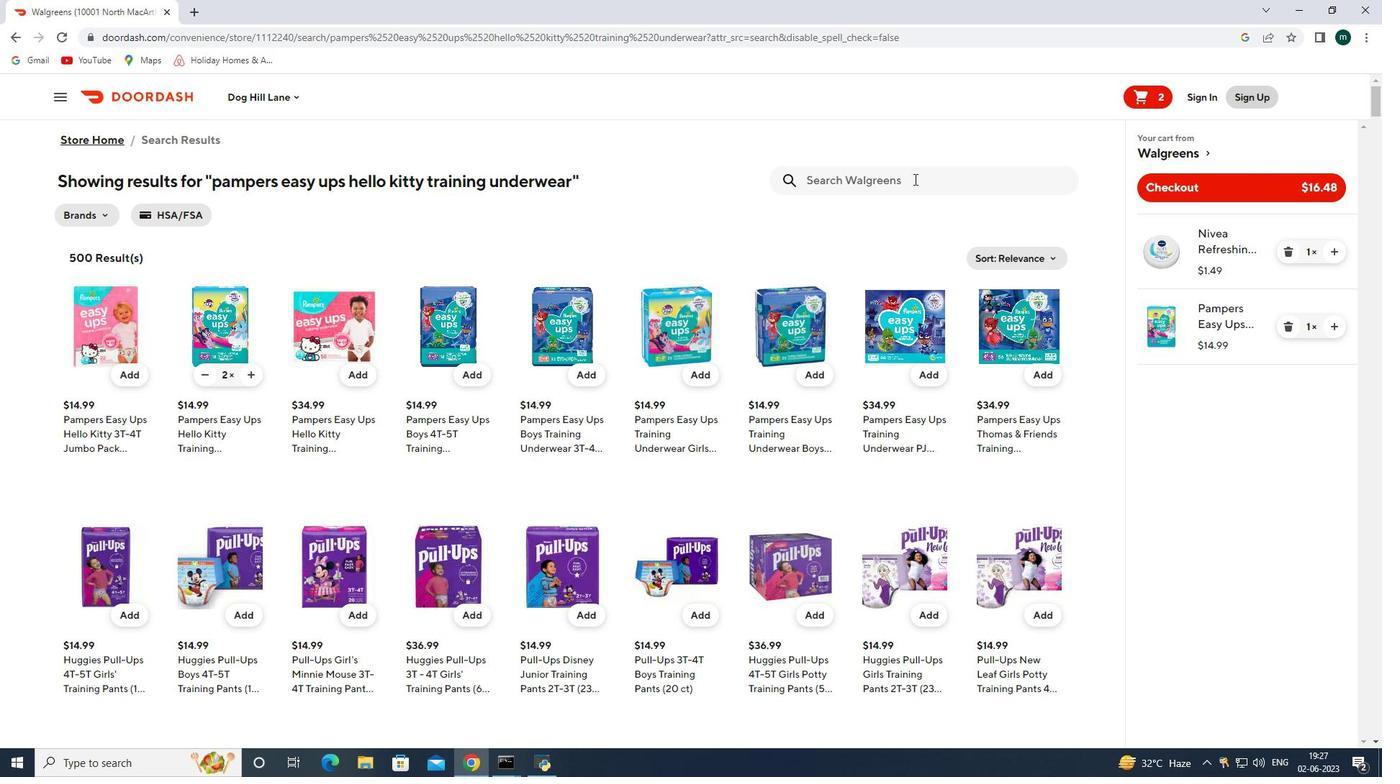 
Action: Mouse pressed left at (896, 180)
Screenshot: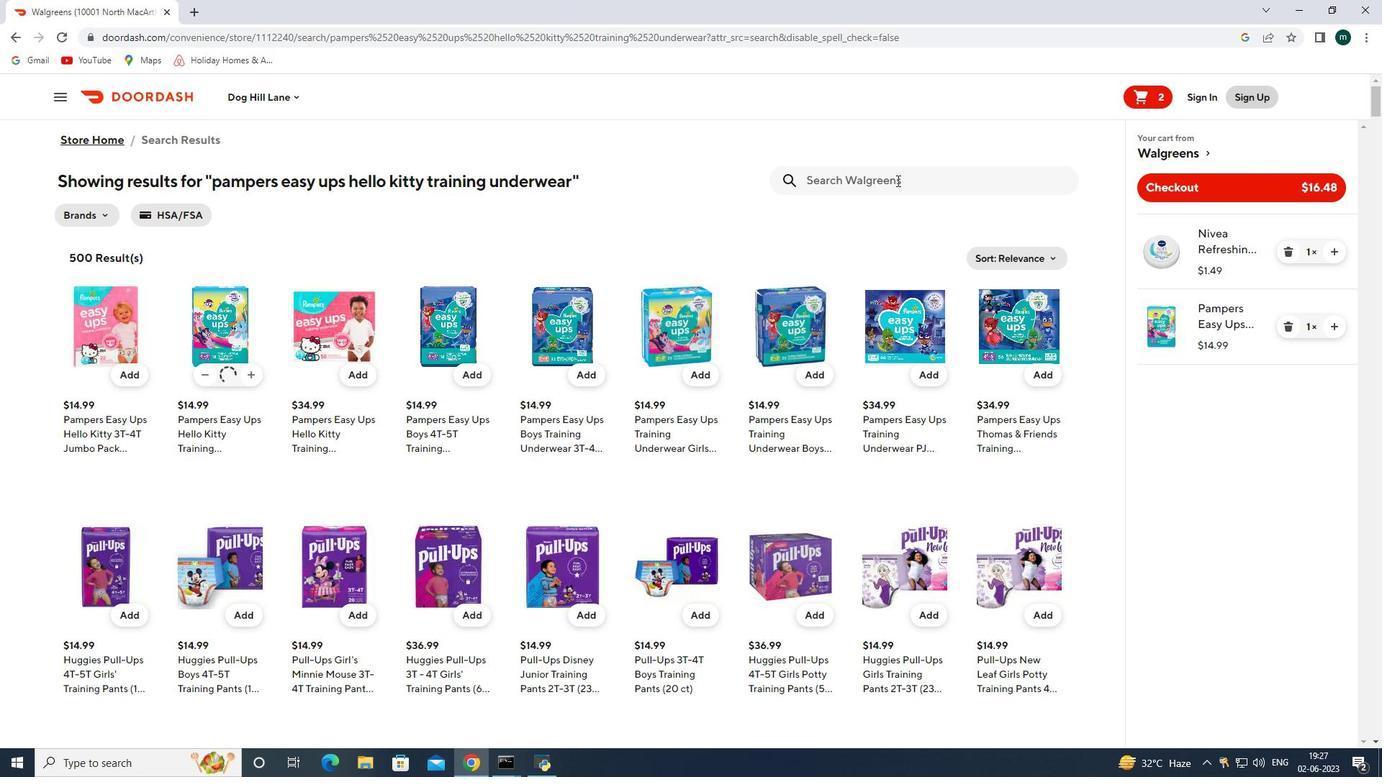 
Action: Key pressed coors<Key.space>light<Key.space>american<Key.space>light<Key.space>large<Key.space>bottle<Key.space><Key.enter>
Screenshot: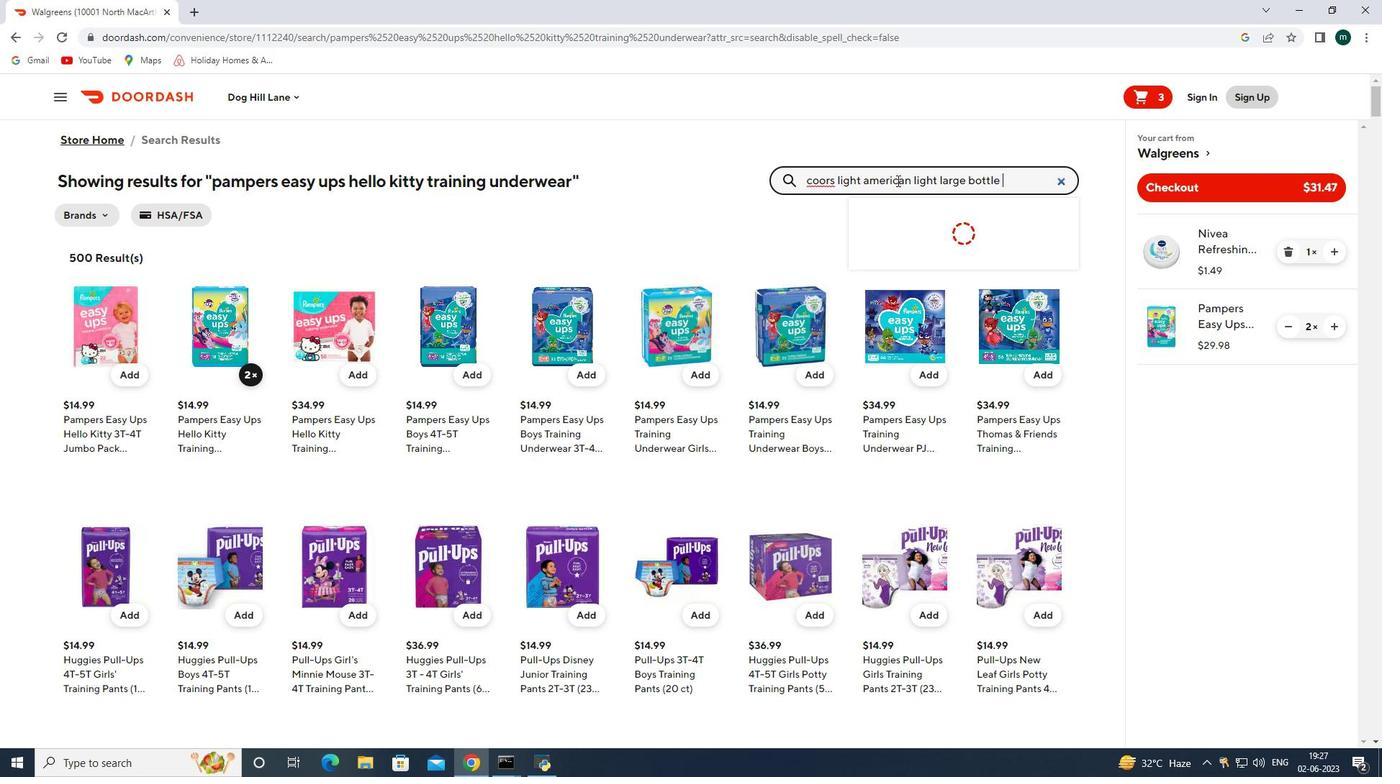 
Action: Mouse moved to (126, 380)
Screenshot: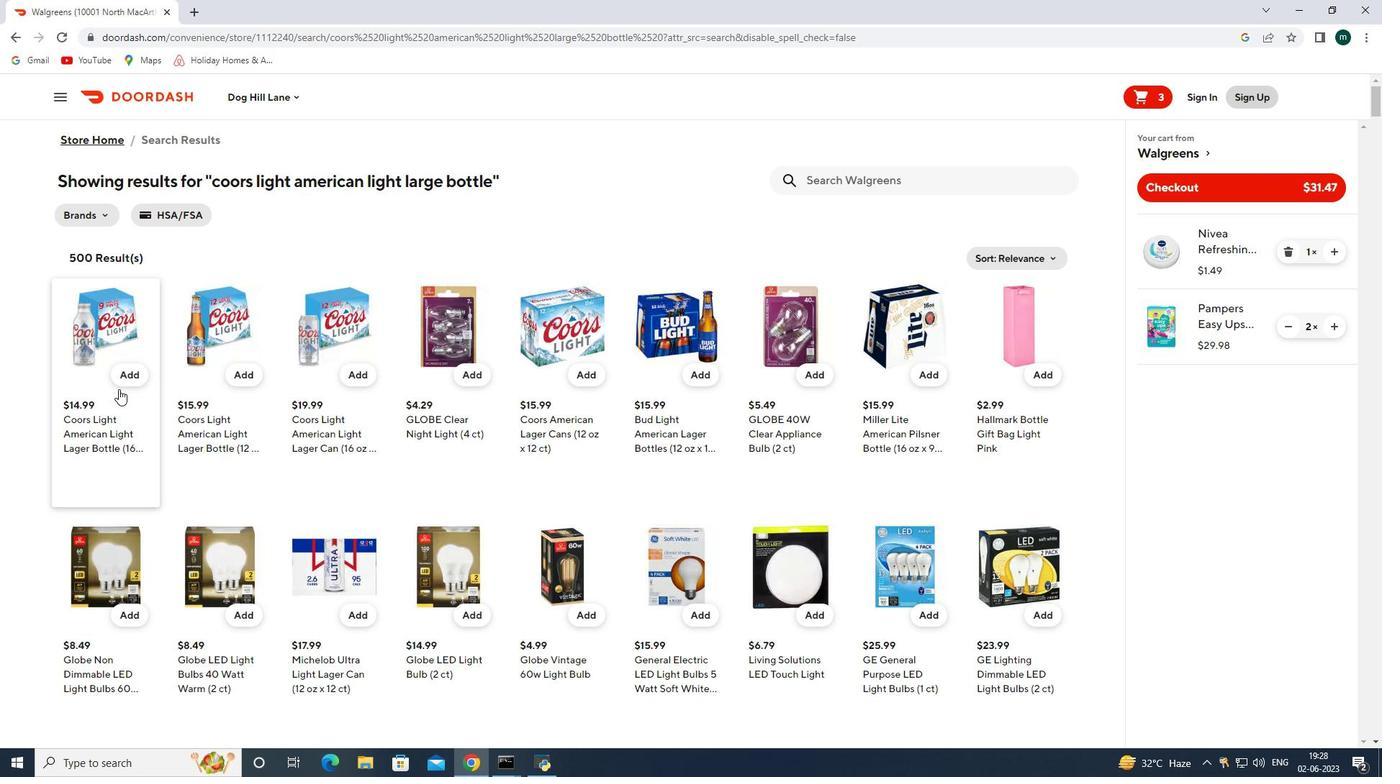 
Action: Mouse pressed left at (126, 380)
Screenshot: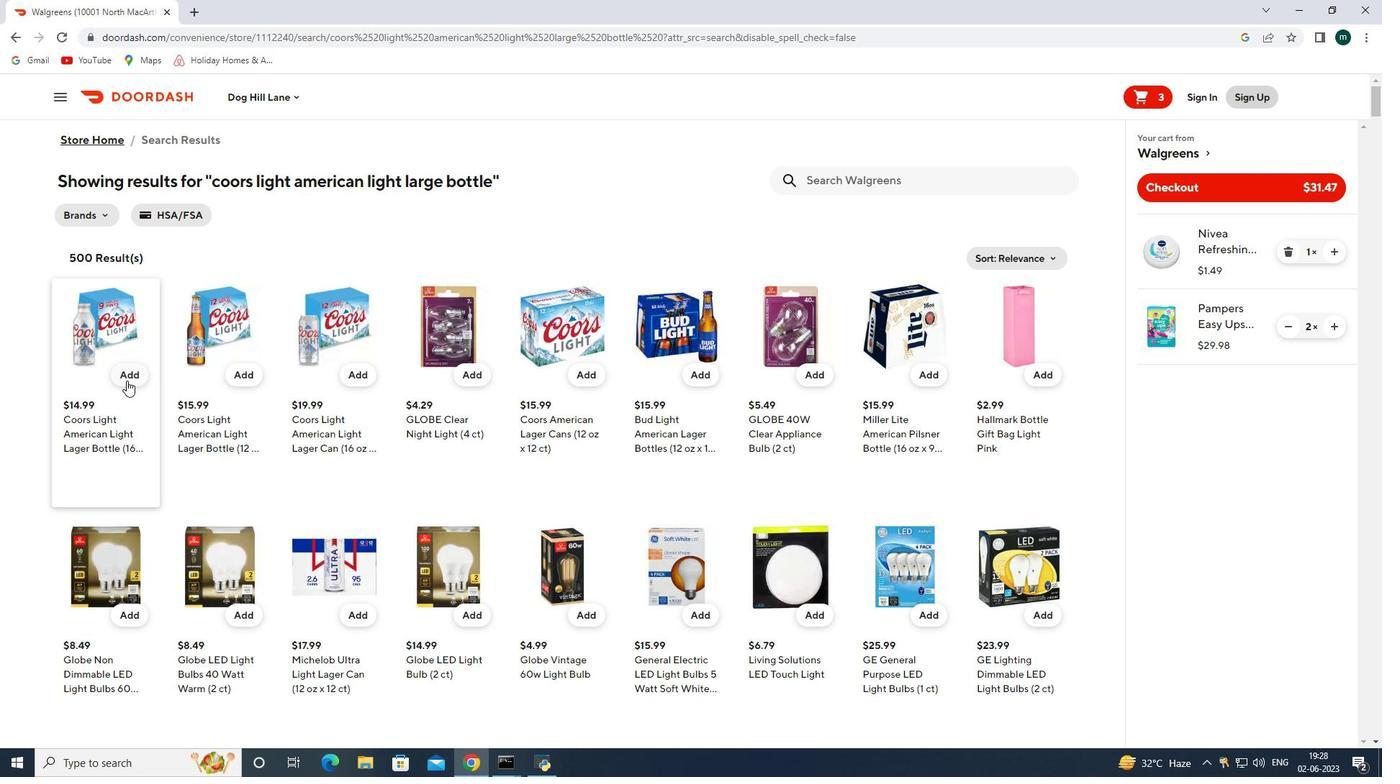 
Action: Mouse moved to (807, 175)
Screenshot: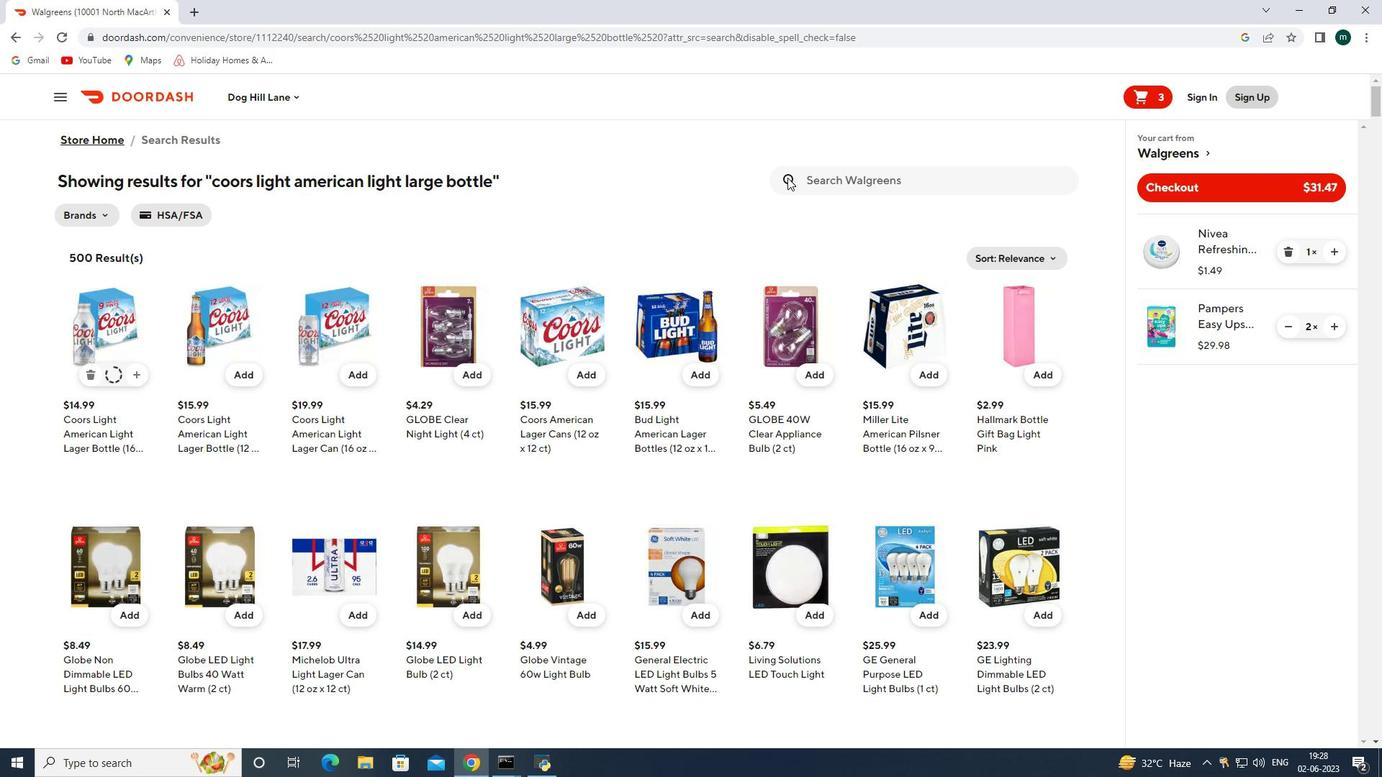
Action: Mouse pressed left at (807, 175)
Screenshot: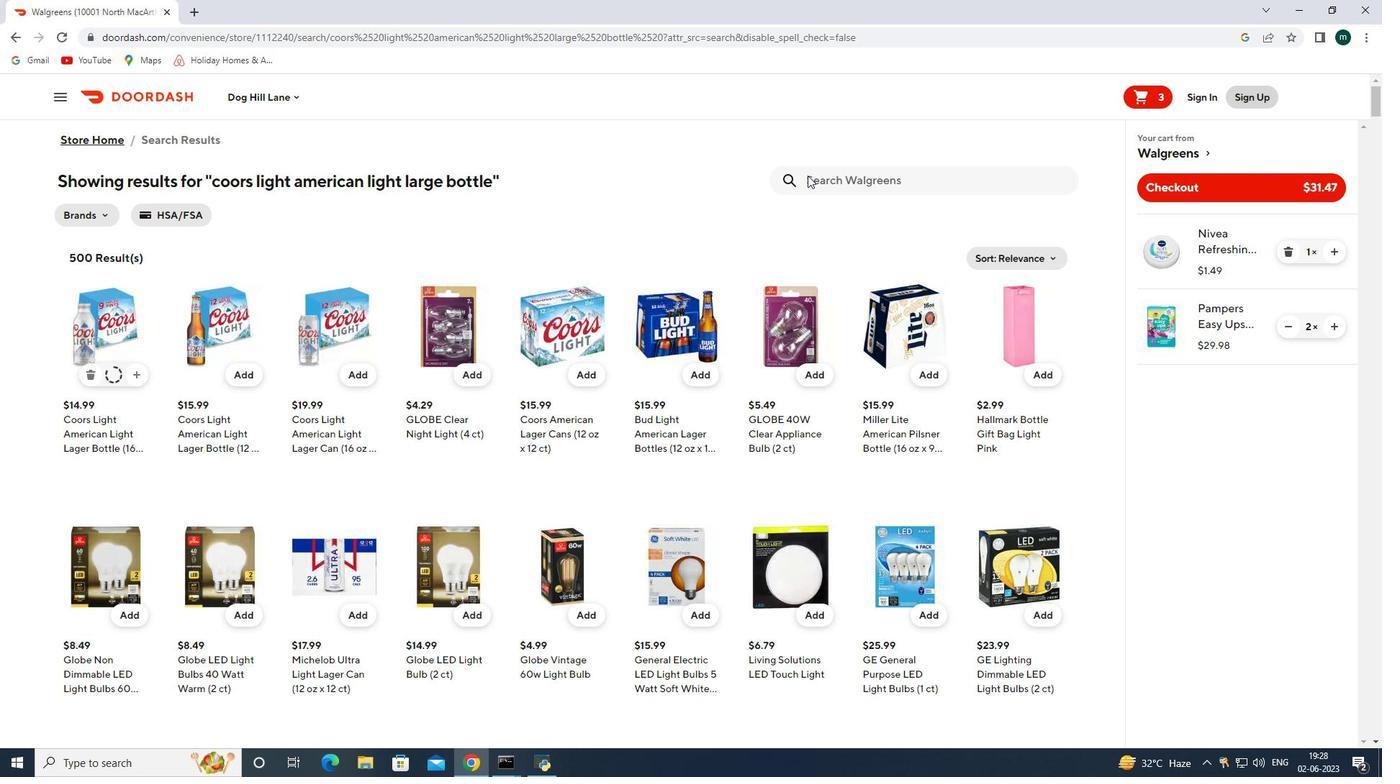 
Action: Mouse moved to (816, 175)
Screenshot: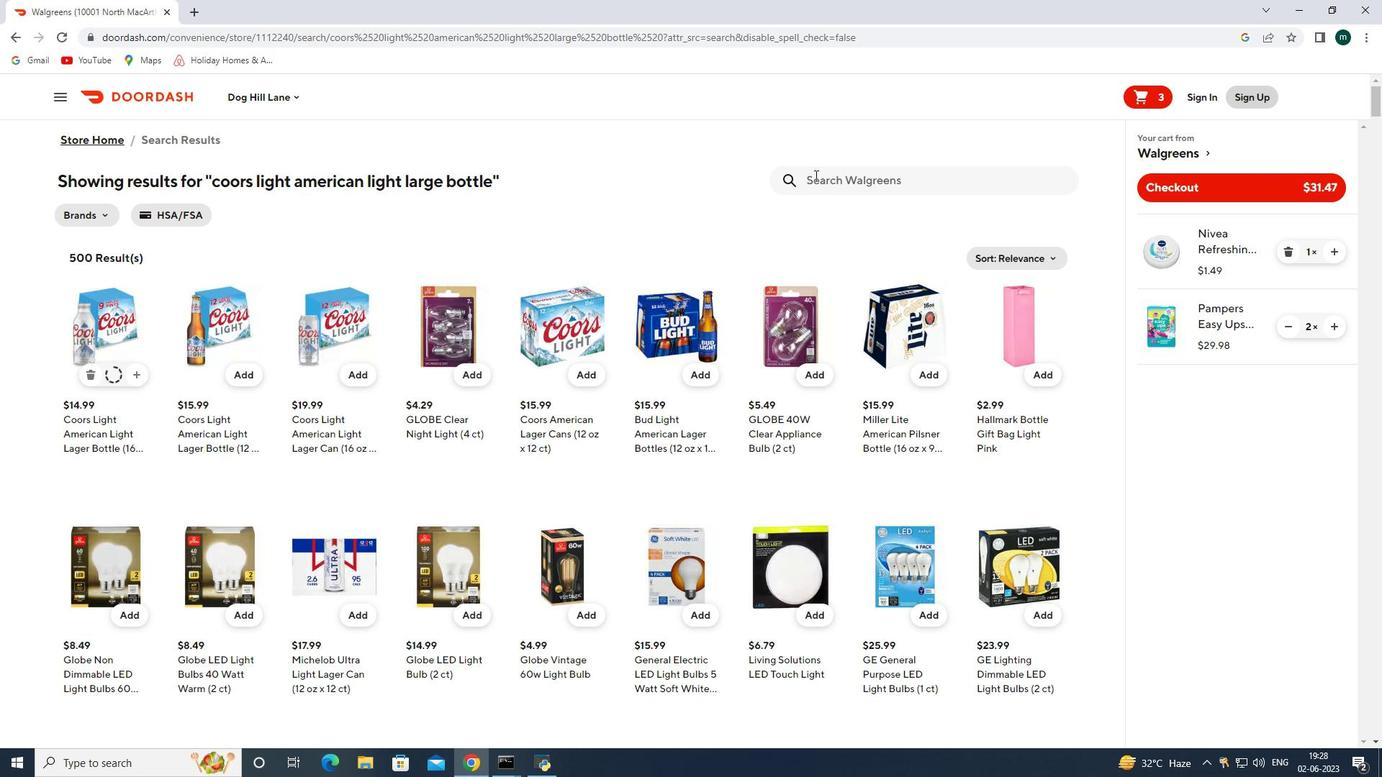 
Action: Mouse pressed left at (816, 175)
Screenshot: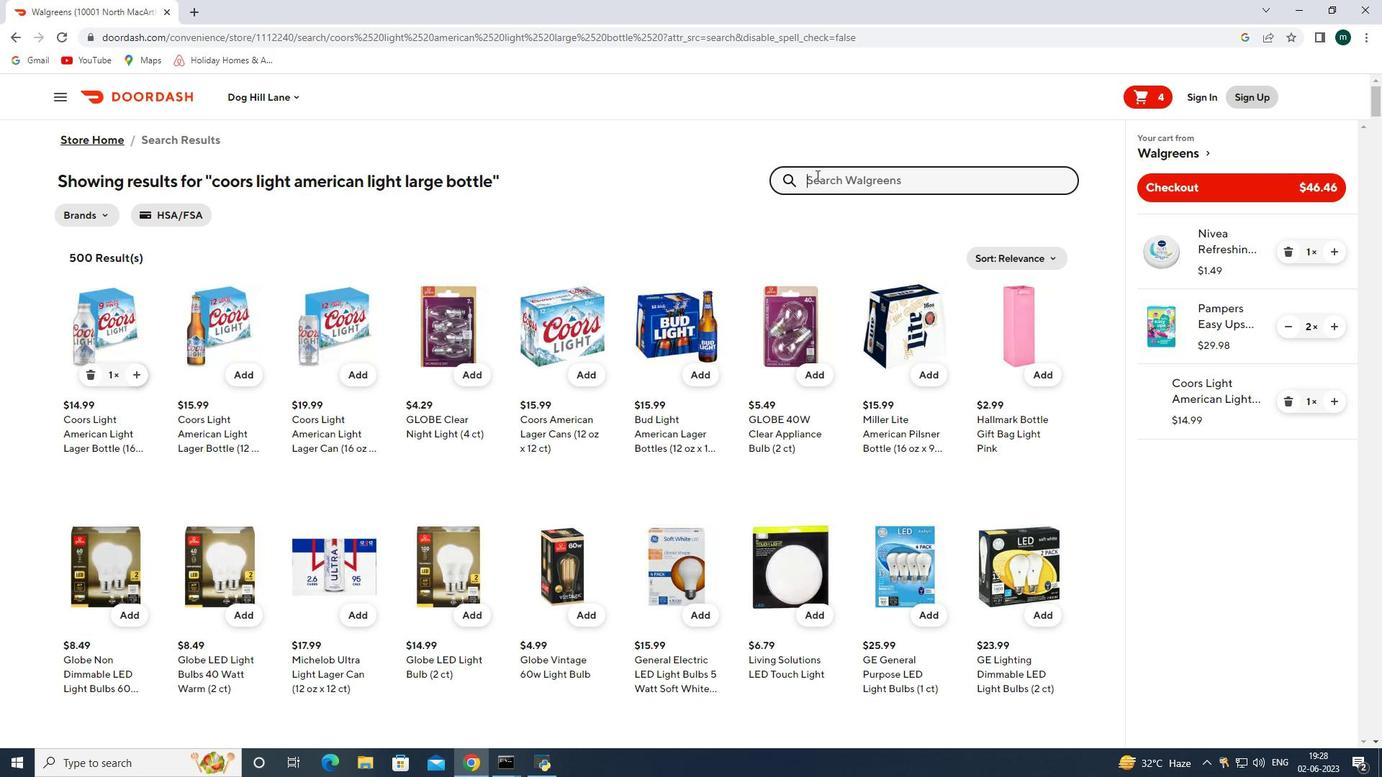 
Action: Key pressed happy<Key.space>baby<Key.space>organics<Key.space>stage<Key.space>2<Key.space>apples<Key.space>pumpkin<Key.space>and<Key.space>carrots<Key.space>baby<Key.space>food<Key.enter>
Screenshot: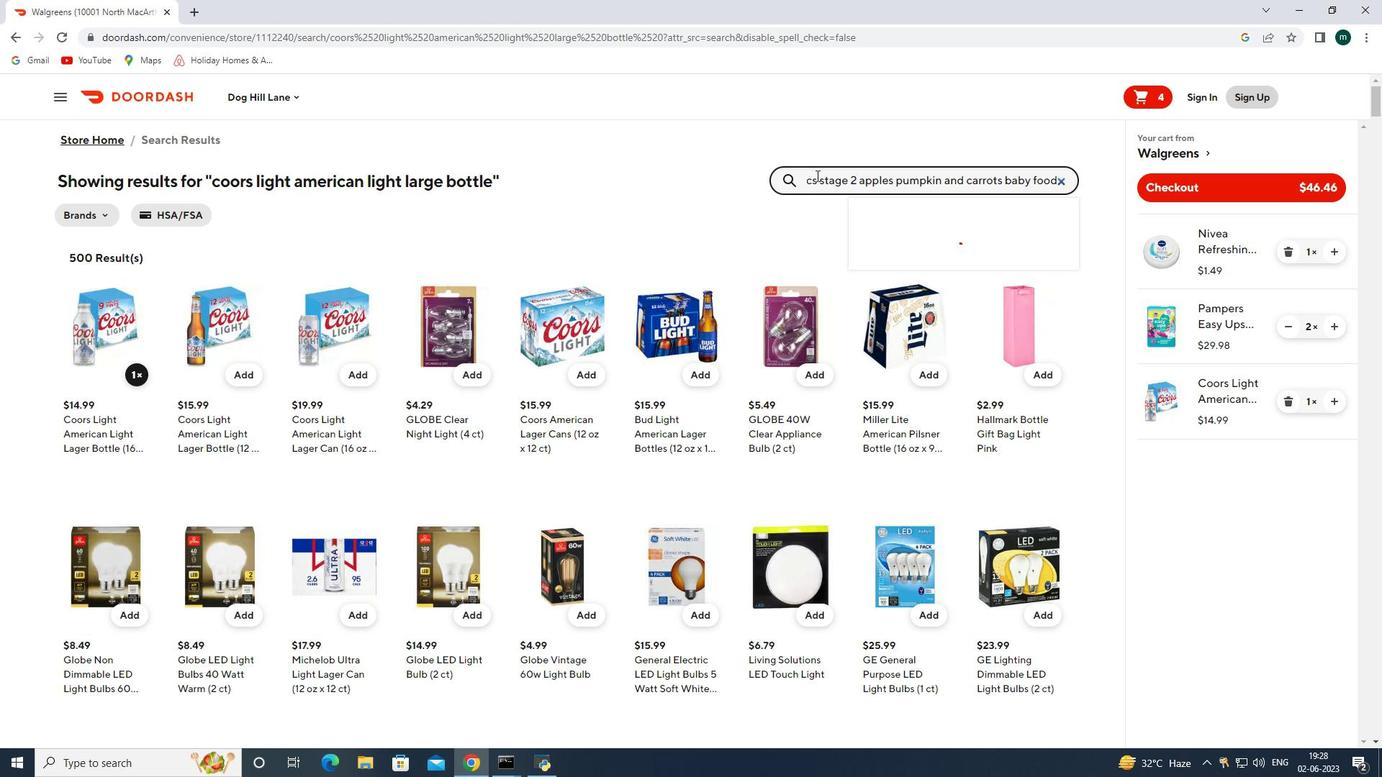 
Action: Mouse moved to (139, 364)
Screenshot: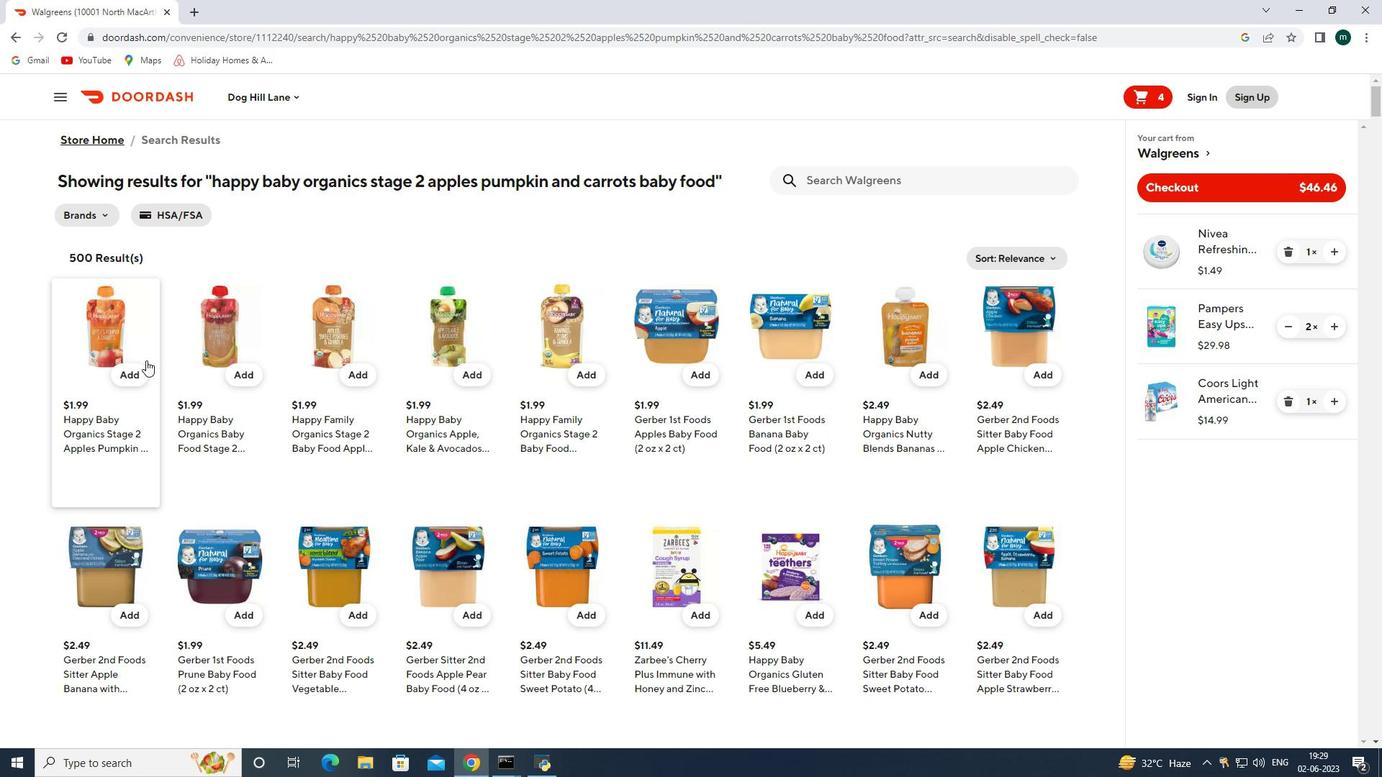 
Action: Mouse pressed left at (139, 364)
Screenshot: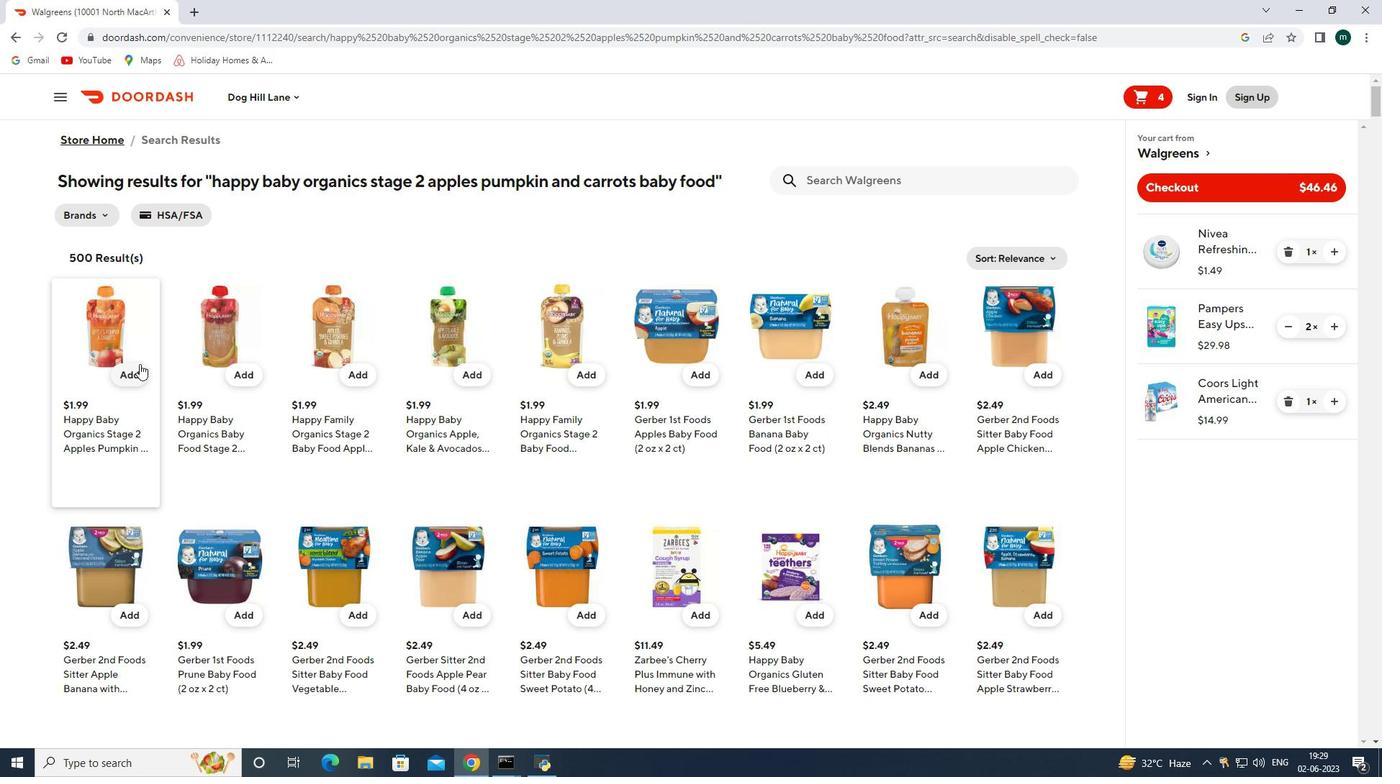 
Action: Mouse moved to (1332, 474)
Screenshot: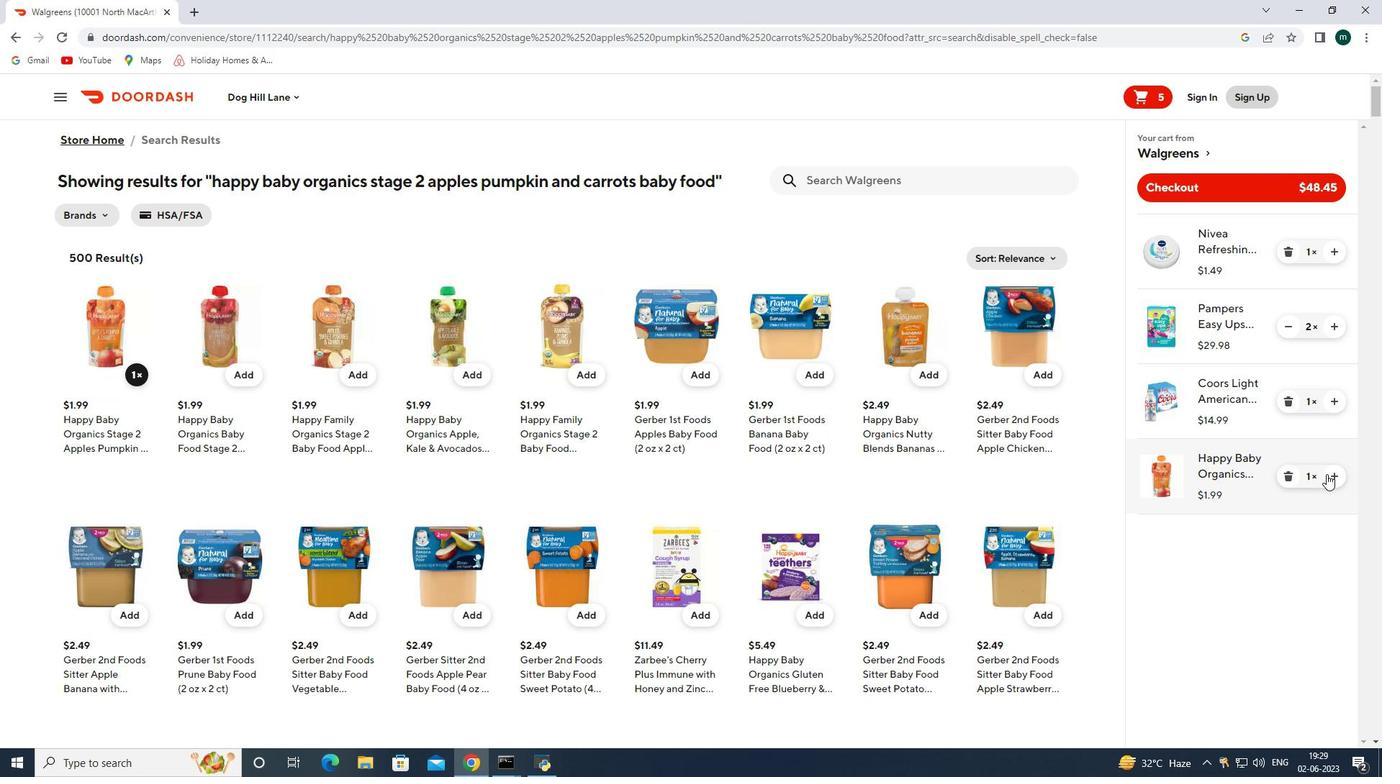 
Action: Mouse pressed left at (1332, 474)
Screenshot: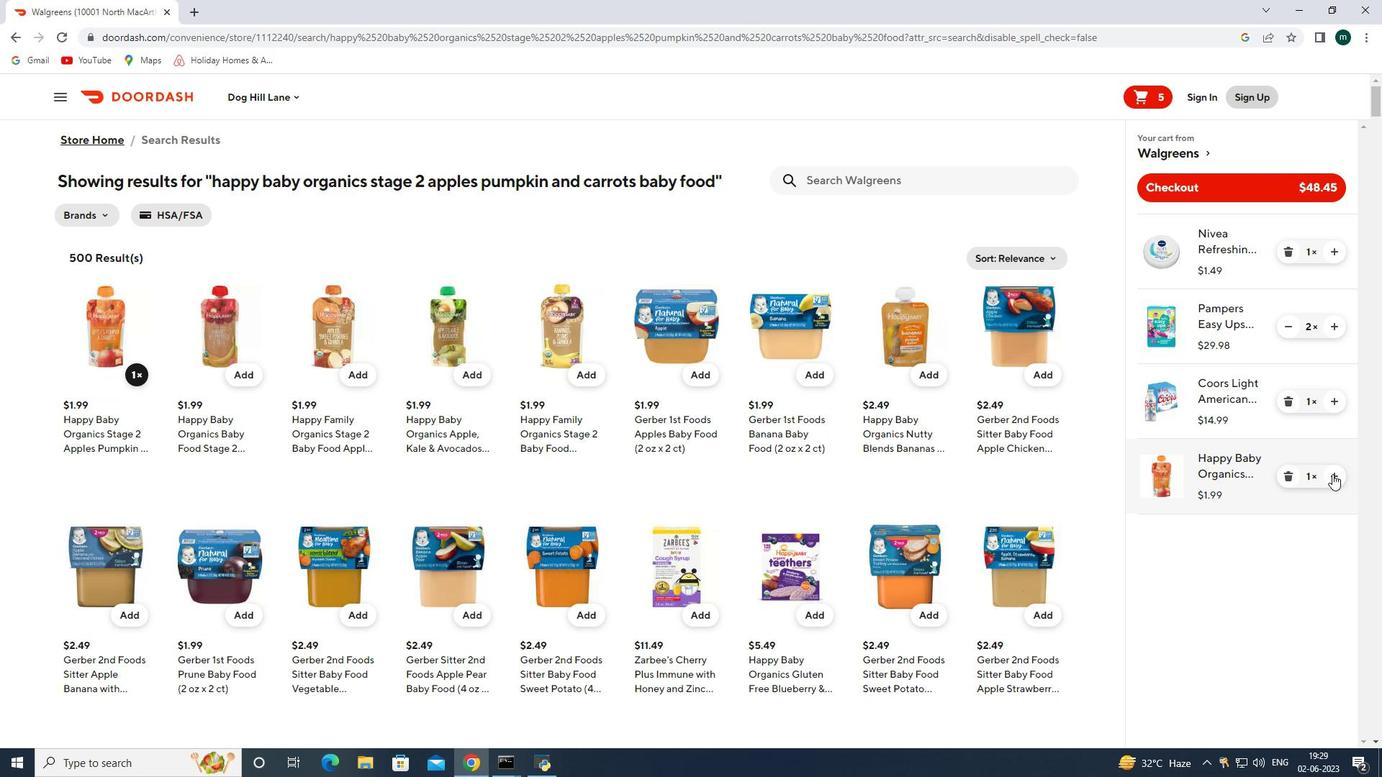
Action: Mouse pressed left at (1332, 474)
Screenshot: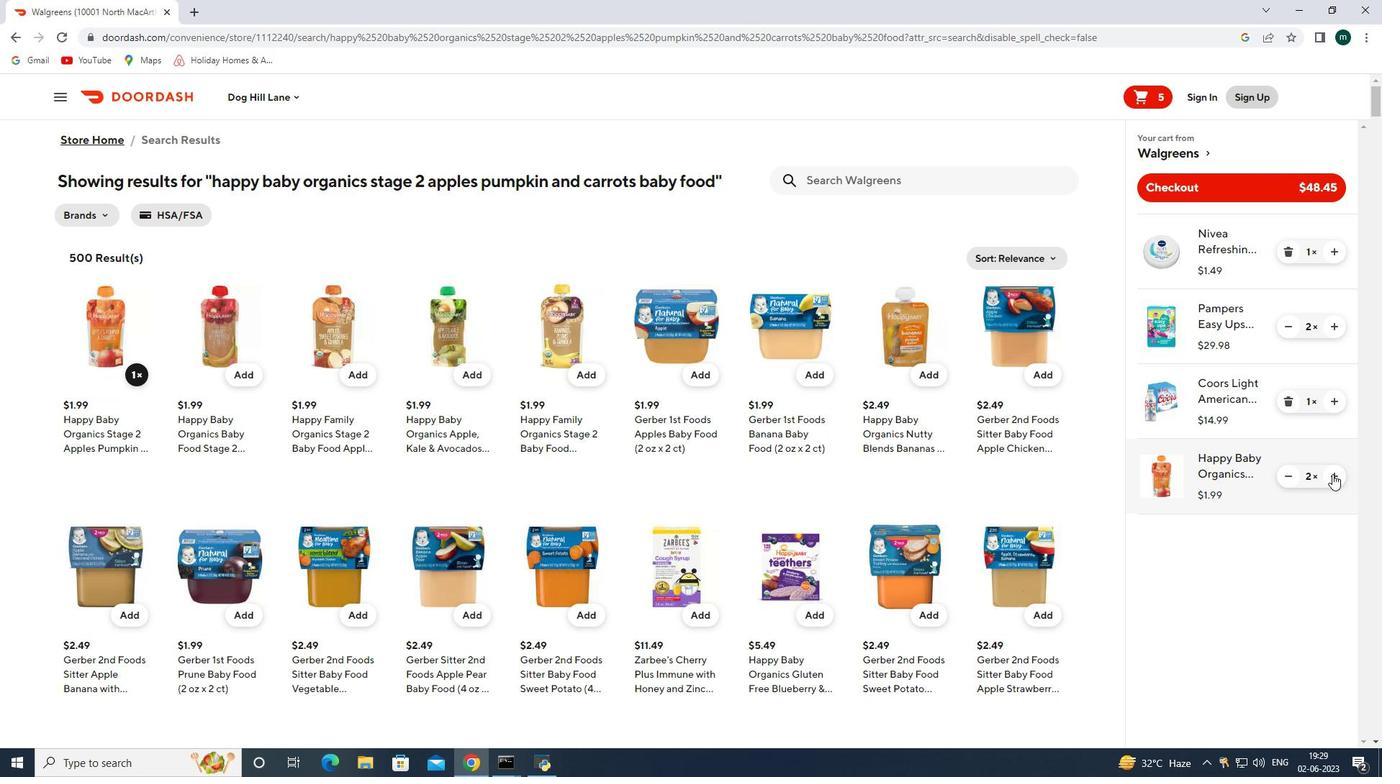 
Action: Mouse moved to (815, 179)
Screenshot: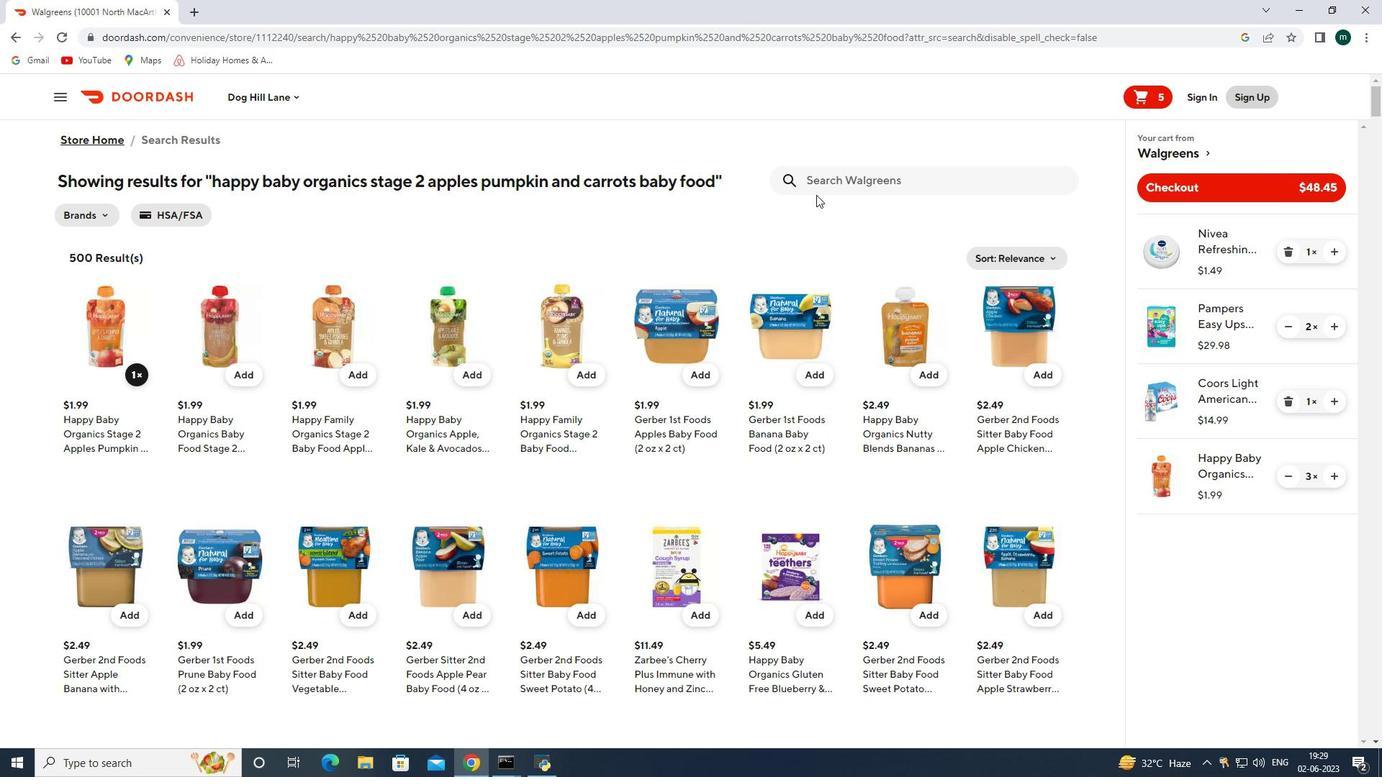 
Action: Mouse pressed left at (815, 179)
Screenshot: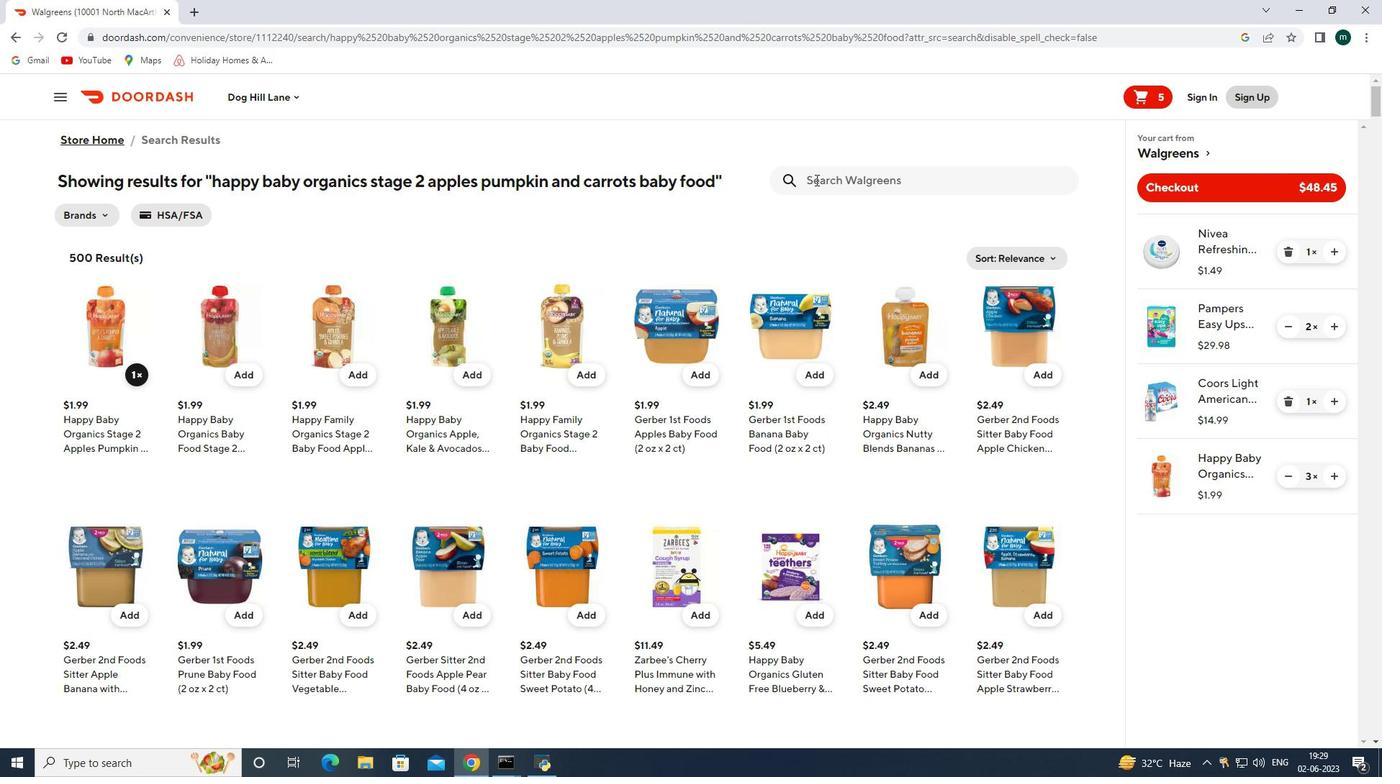 
Action: Key pressed nature<Key.space>valley<Key.space>biscuits<Key.space>cinnamon<Key.space>almond<Key.space>butter<Key.space><Key.enter>
Screenshot: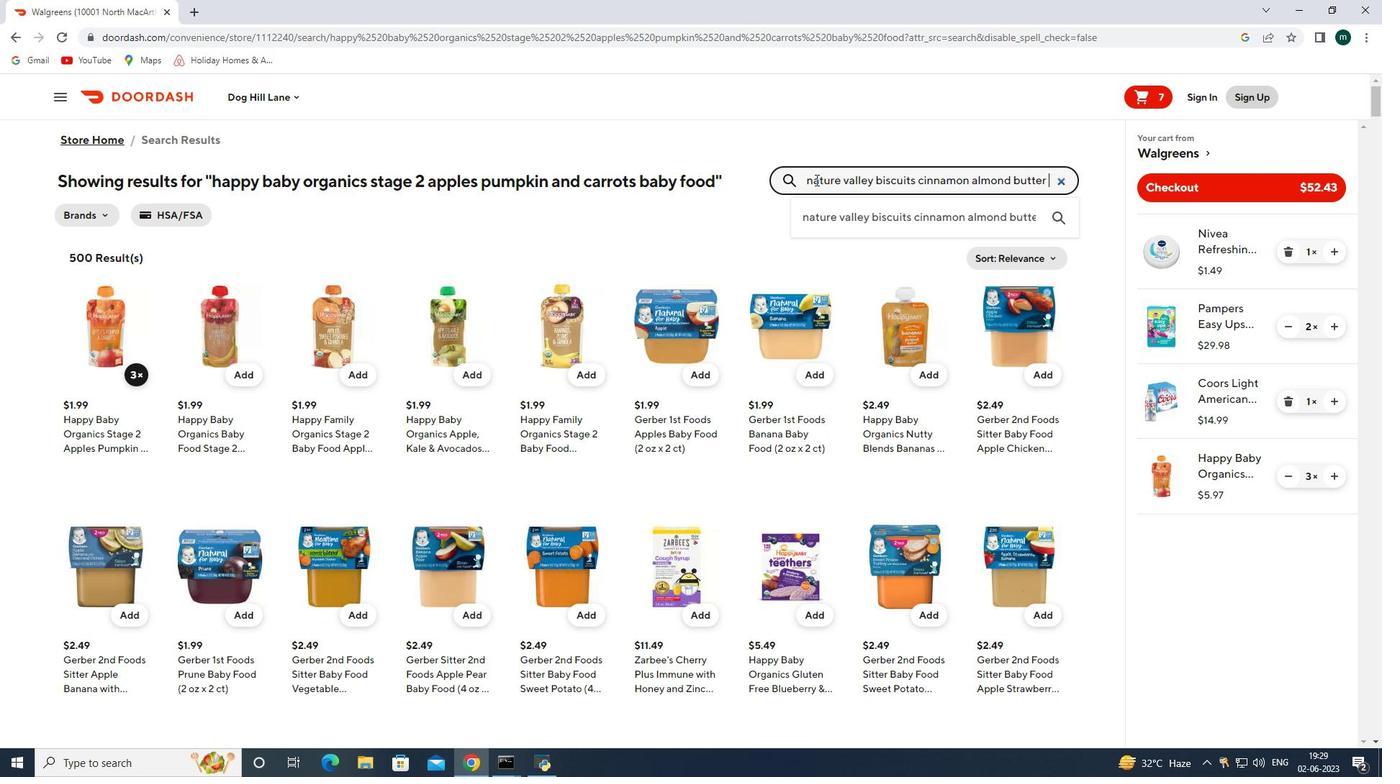 
Action: Mouse moved to (131, 366)
Screenshot: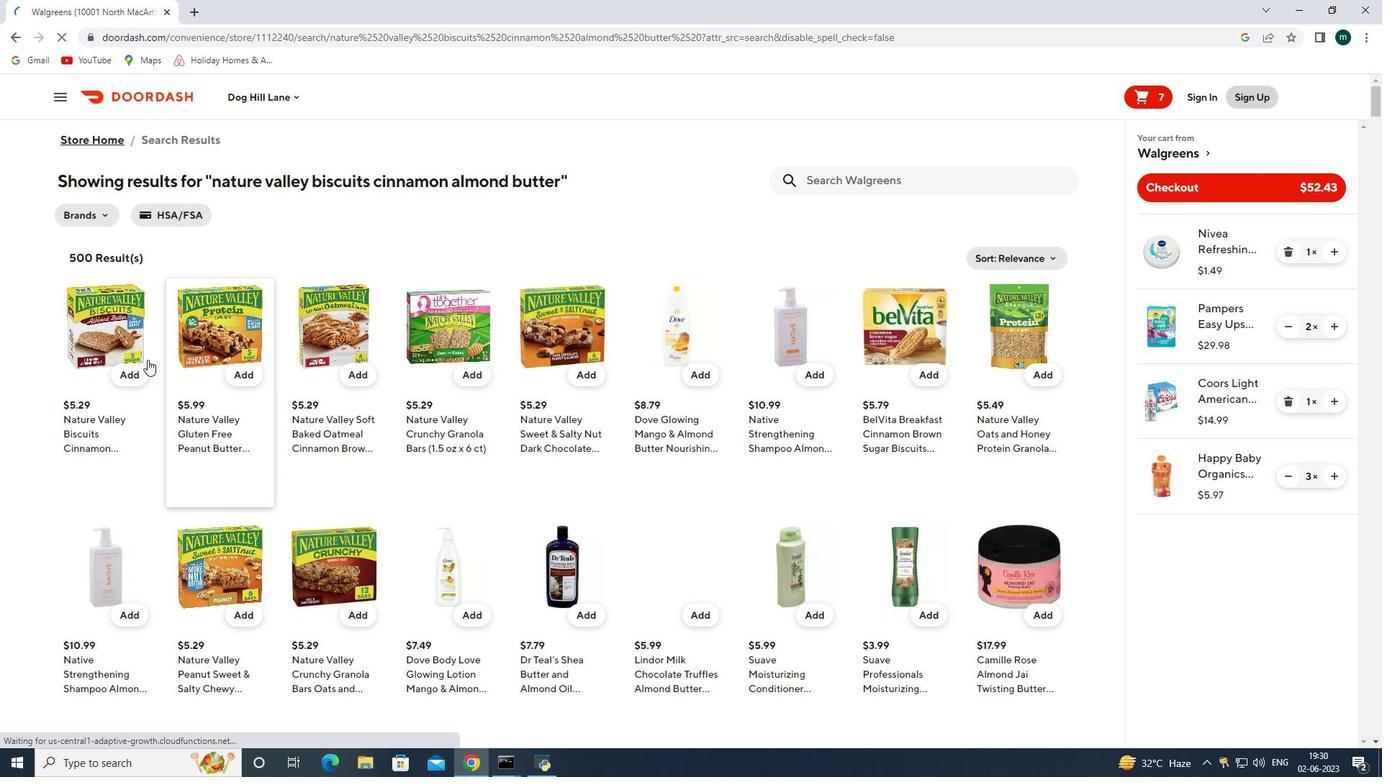 
Action: Mouse pressed left at (131, 366)
Screenshot: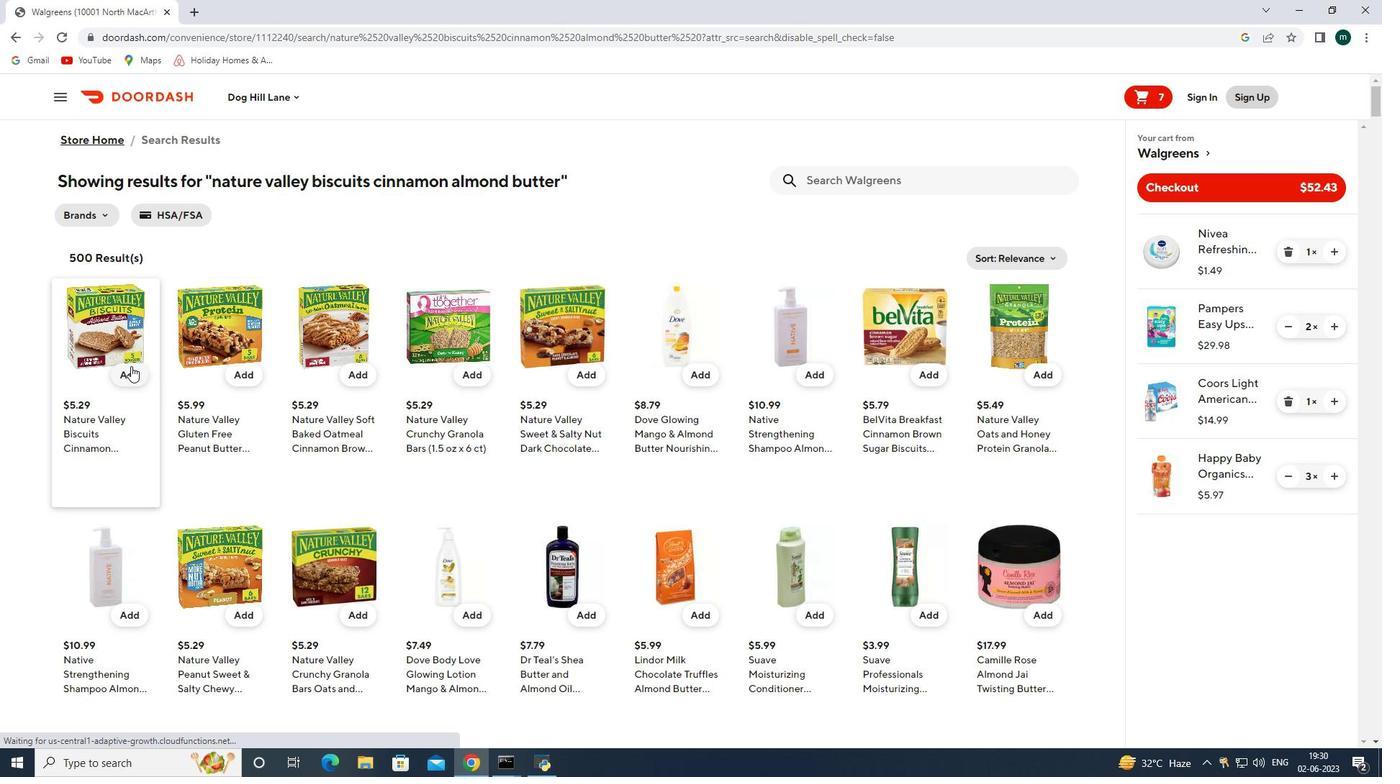 
Action: Mouse moved to (1334, 547)
Screenshot: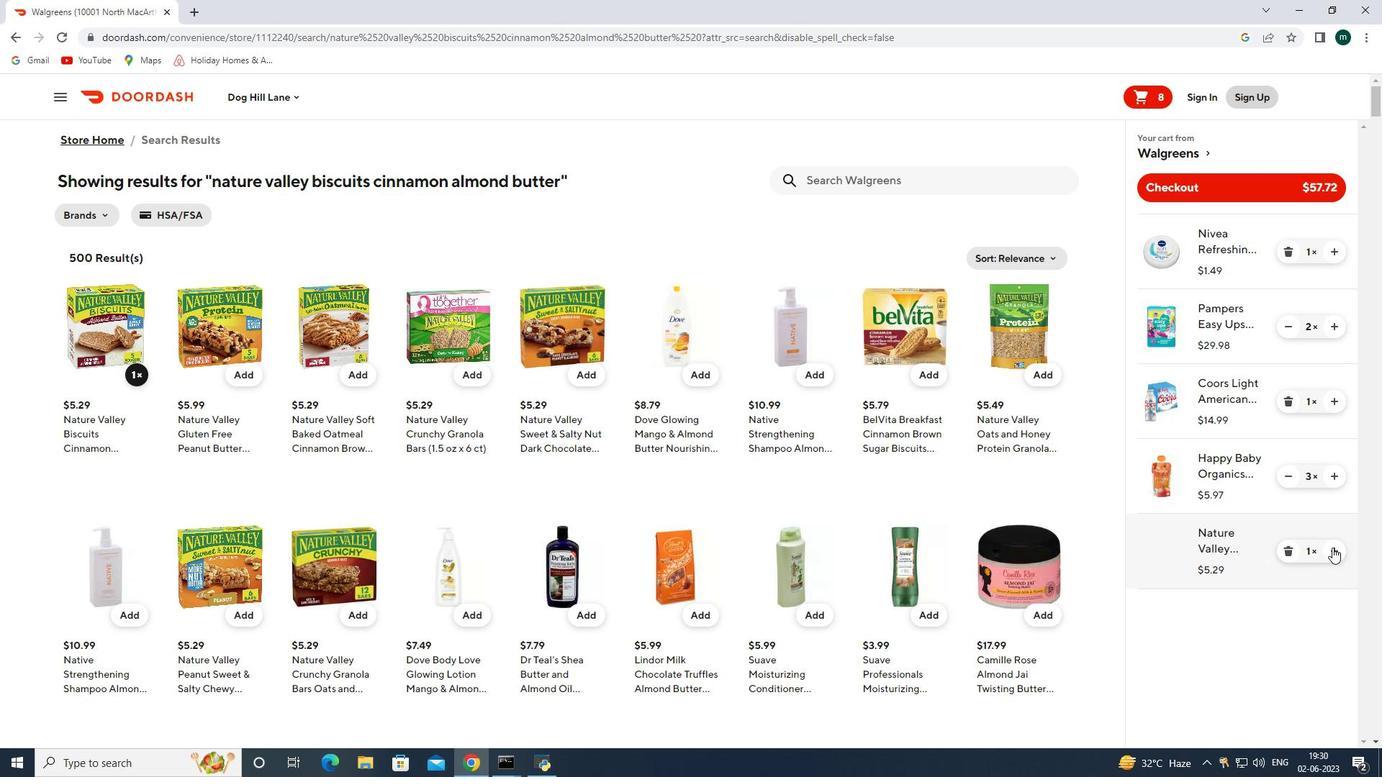 
Action: Mouse pressed left at (1334, 547)
Screenshot: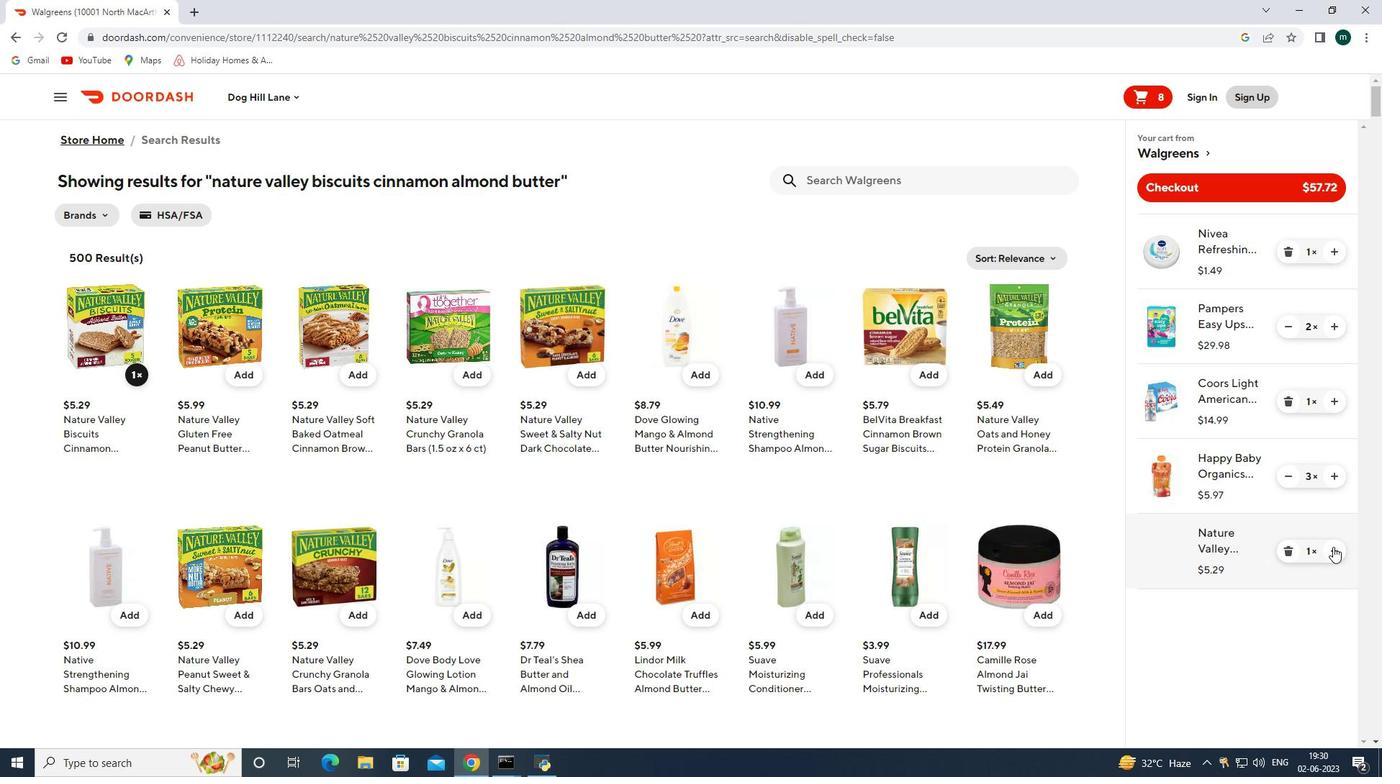 
Action: Mouse moved to (1210, 190)
Screenshot: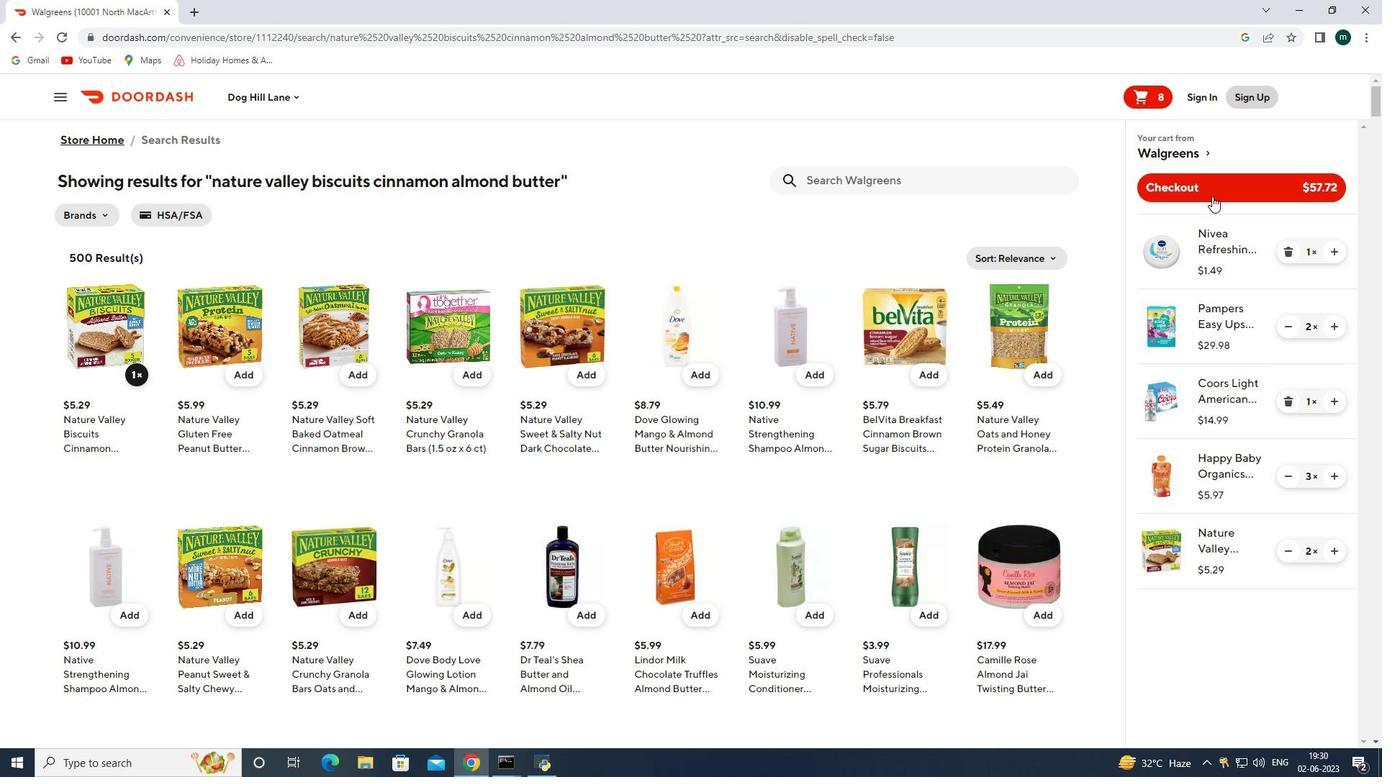 
Action: Mouse pressed left at (1210, 190)
Screenshot: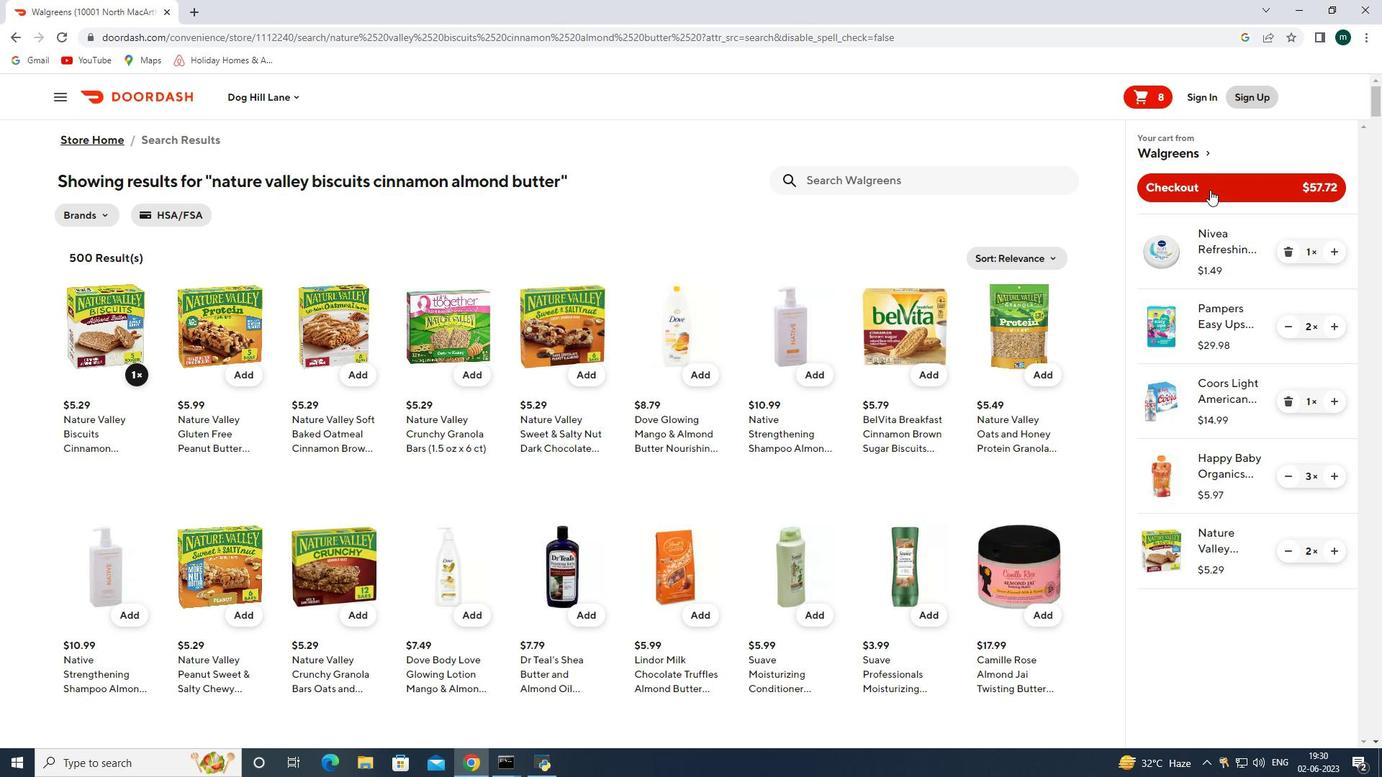 
